 Task: Find connections with filter location Romsey with filter topic #Brandwith filter profile language English with filter current company Apna with filter school Shri Ram College of Commerce with filter industry Wellness and Fitness Services with filter service category Packaging Design with filter keywords title Economist
Action: Mouse moved to (505, 51)
Screenshot: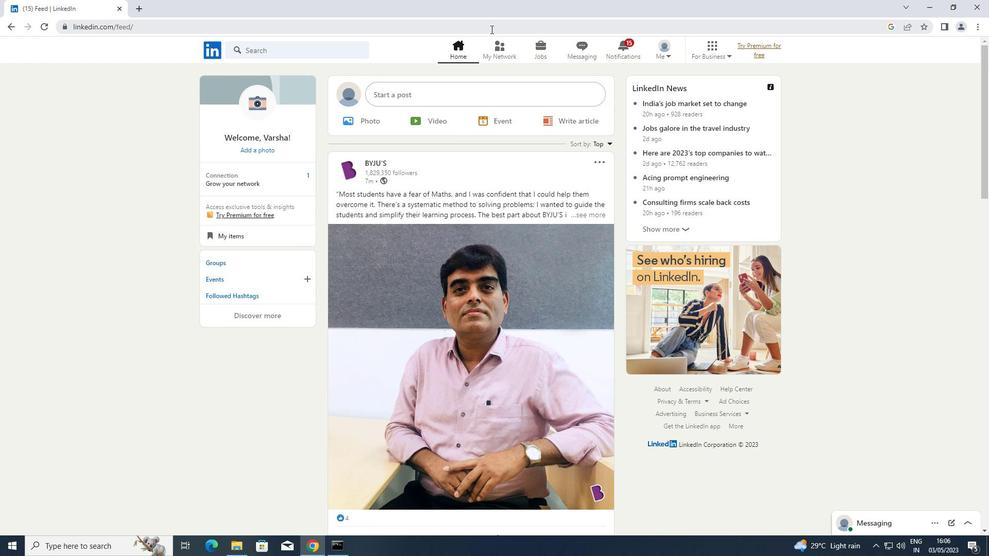 
Action: Mouse pressed left at (505, 51)
Screenshot: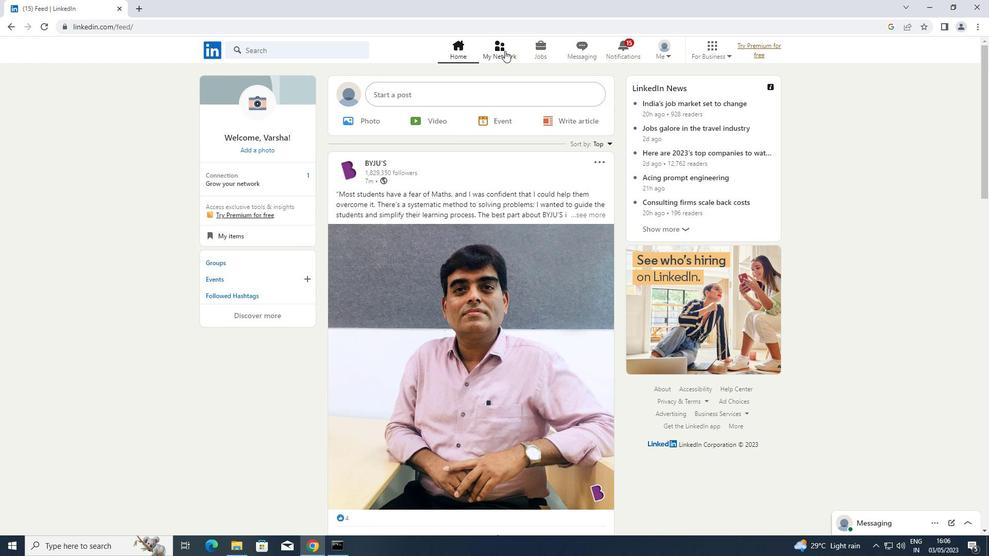 
Action: Mouse moved to (277, 107)
Screenshot: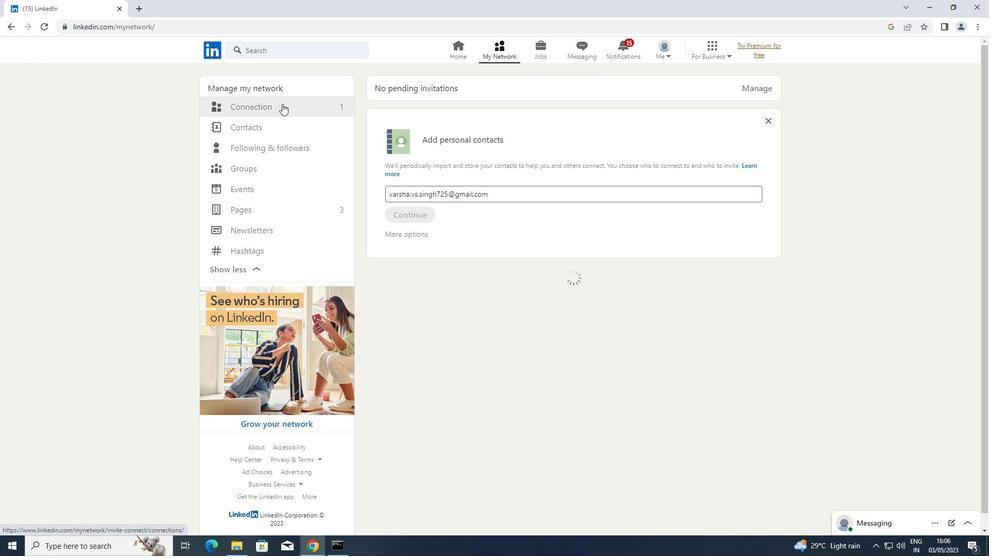
Action: Mouse pressed left at (277, 107)
Screenshot: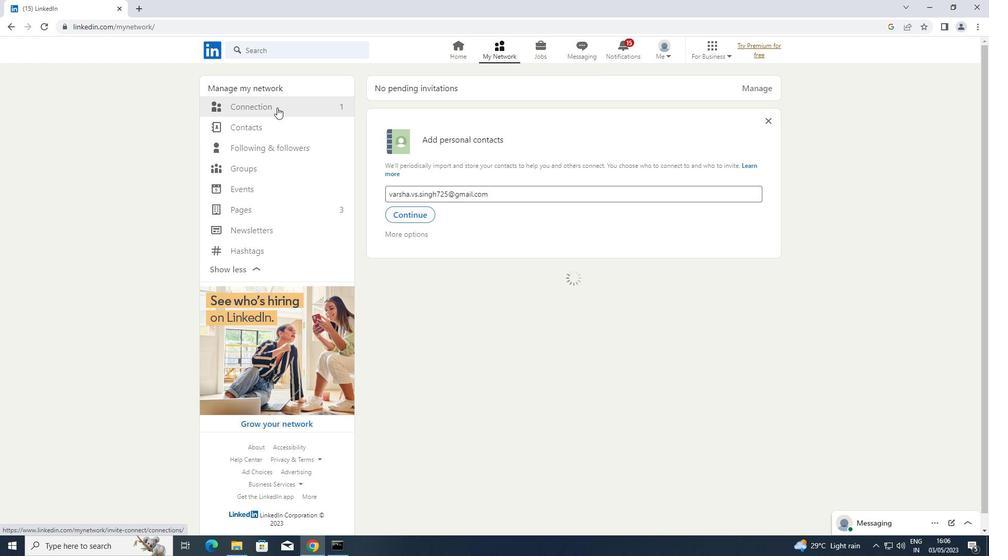 
Action: Mouse moved to (567, 103)
Screenshot: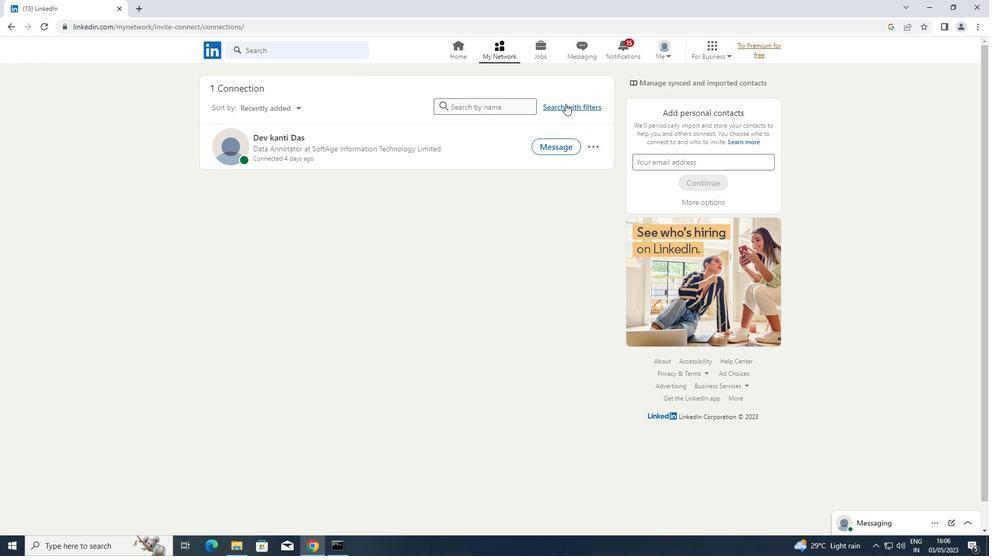 
Action: Mouse pressed left at (567, 103)
Screenshot: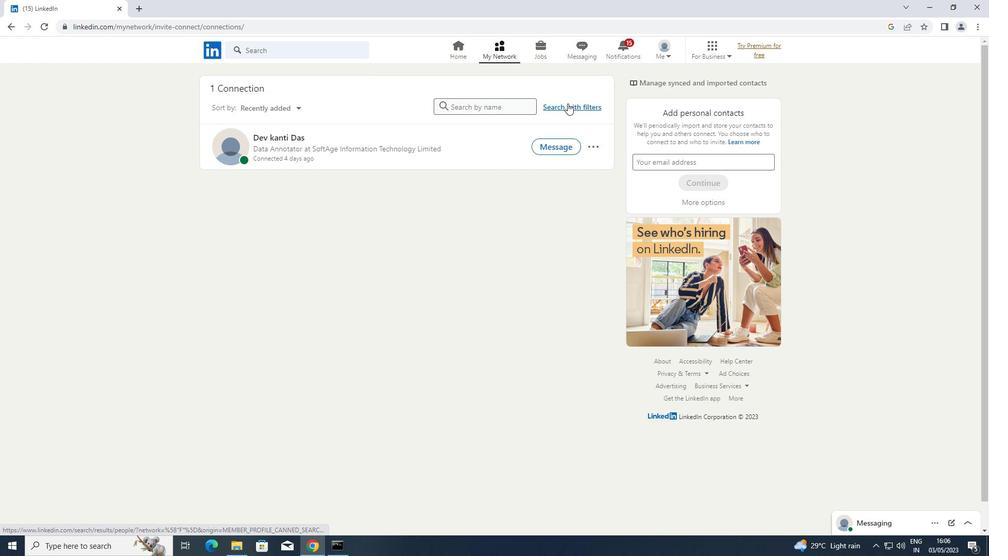 
Action: Mouse moved to (519, 77)
Screenshot: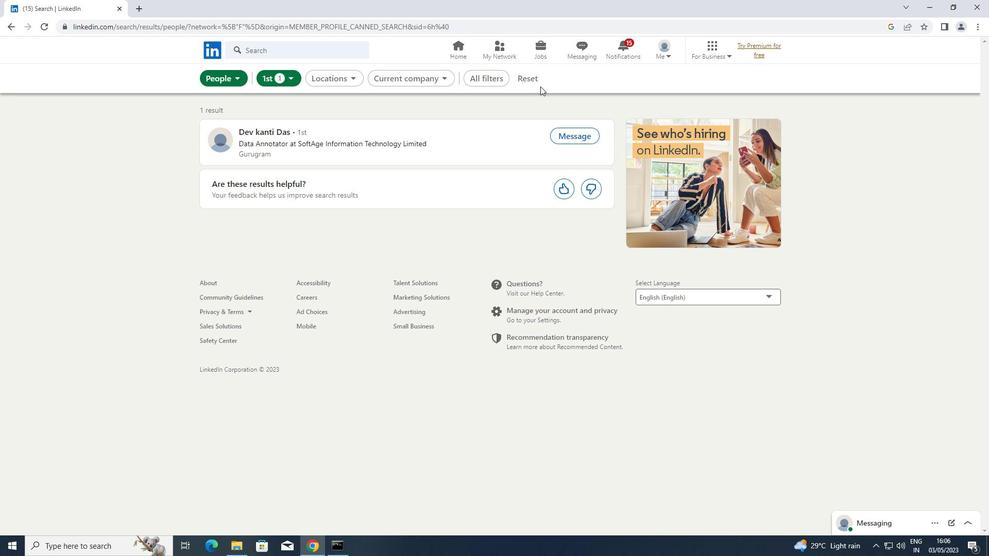 
Action: Mouse pressed left at (519, 77)
Screenshot: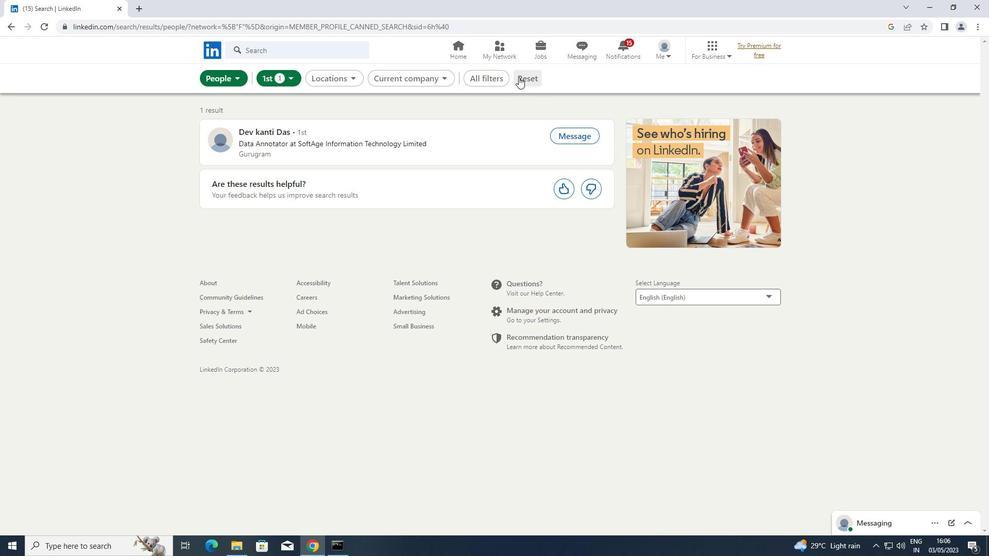
Action: Mouse moved to (508, 77)
Screenshot: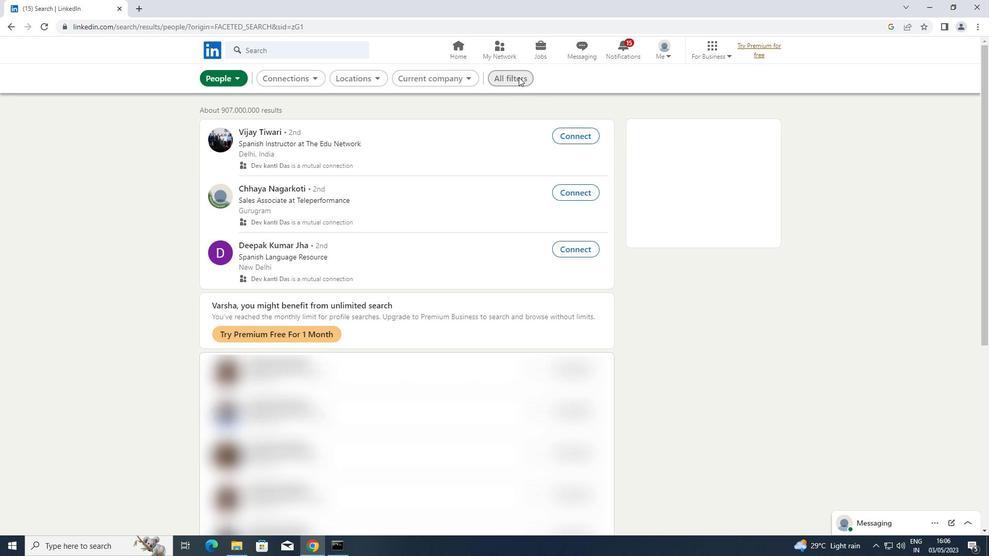 
Action: Mouse pressed left at (508, 77)
Screenshot: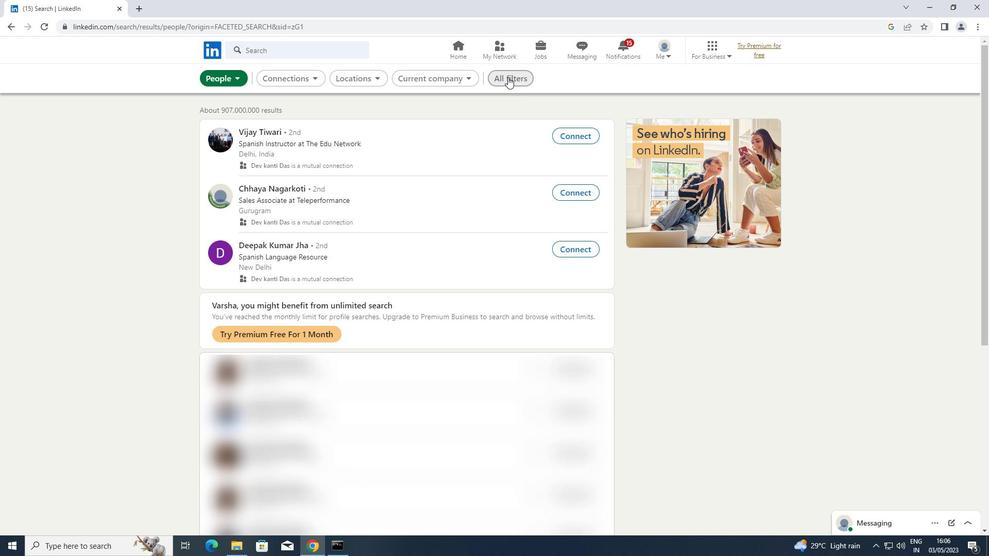 
Action: Mouse moved to (788, 206)
Screenshot: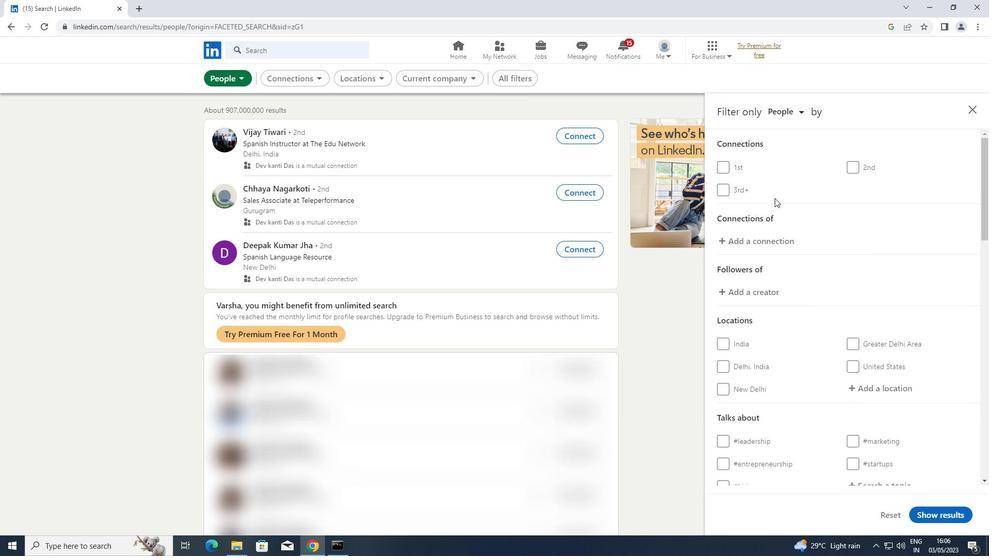 
Action: Mouse scrolled (788, 205) with delta (0, 0)
Screenshot: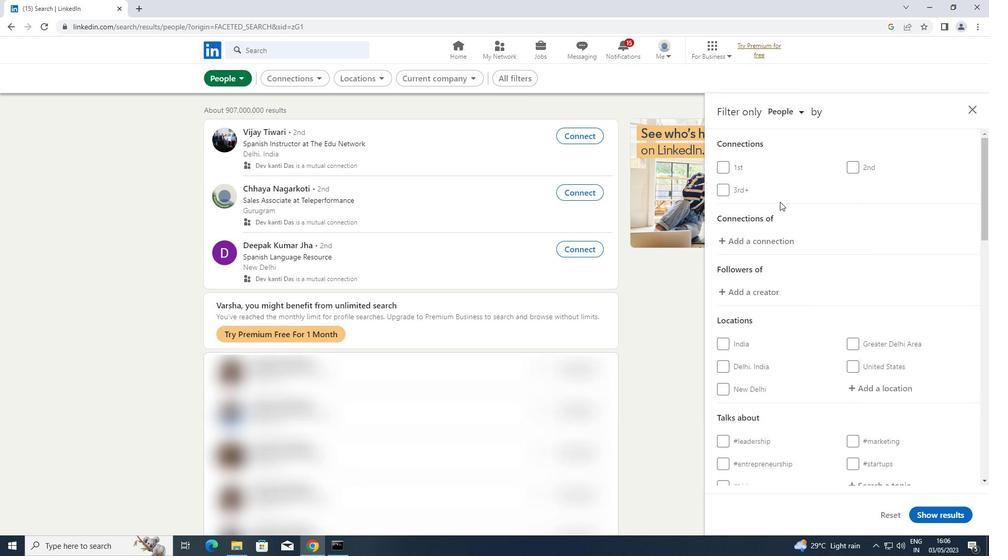 
Action: Mouse moved to (858, 329)
Screenshot: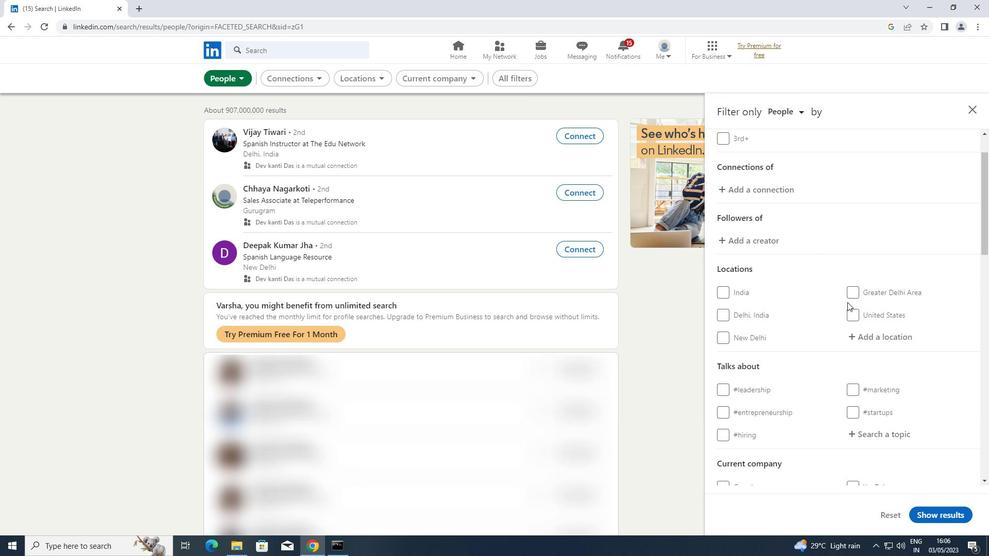 
Action: Mouse pressed left at (858, 329)
Screenshot: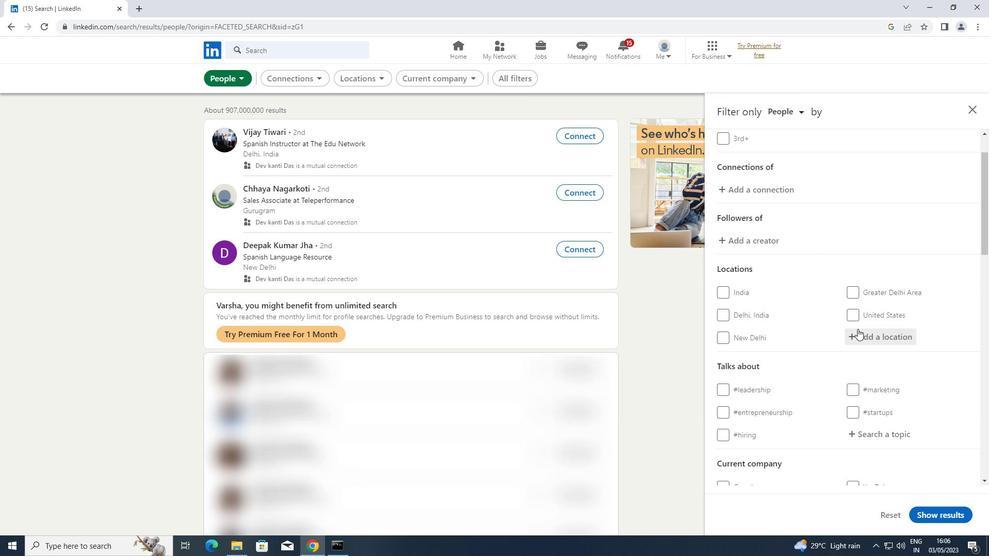 
Action: Key pressed <Key.shift>ROMSEY<Key.enter>
Screenshot: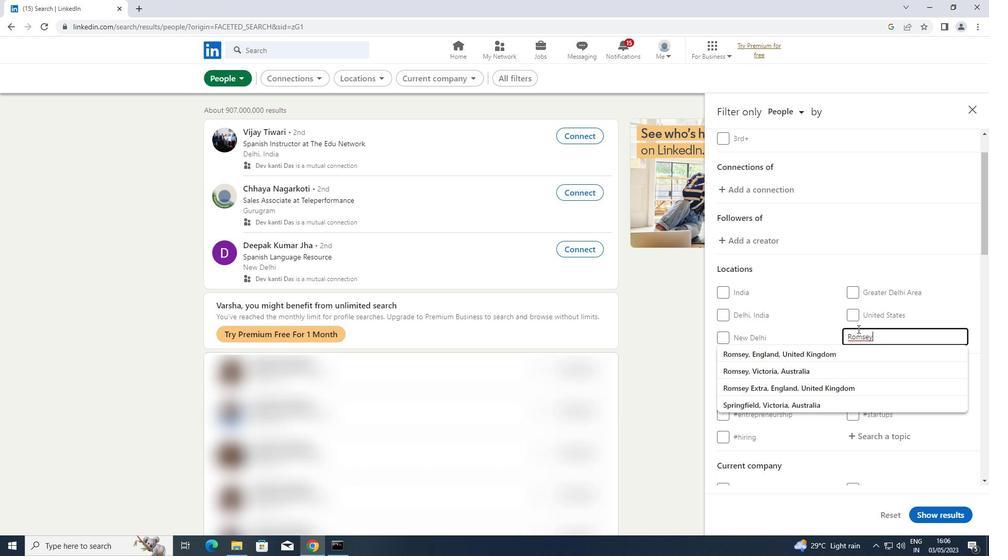 
Action: Mouse moved to (877, 429)
Screenshot: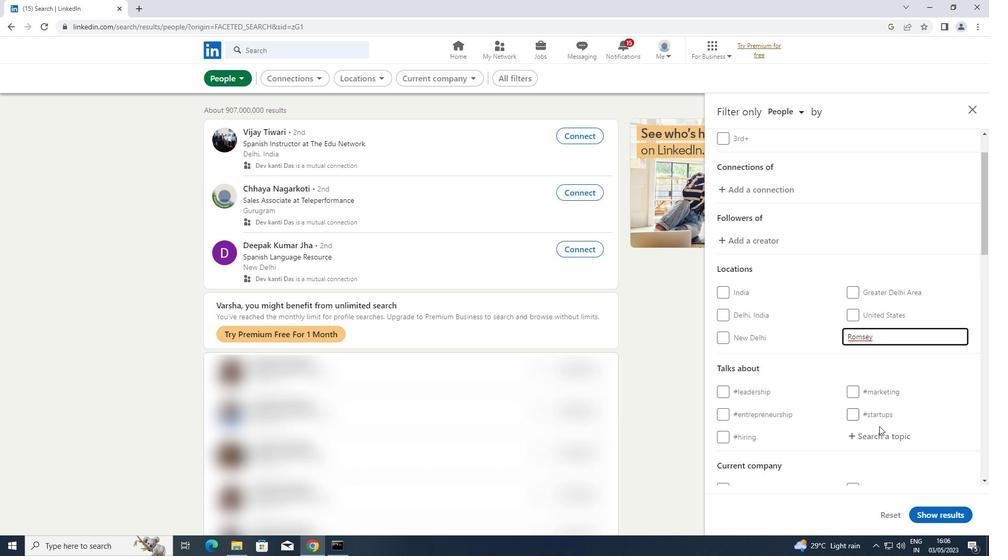 
Action: Mouse pressed left at (877, 429)
Screenshot: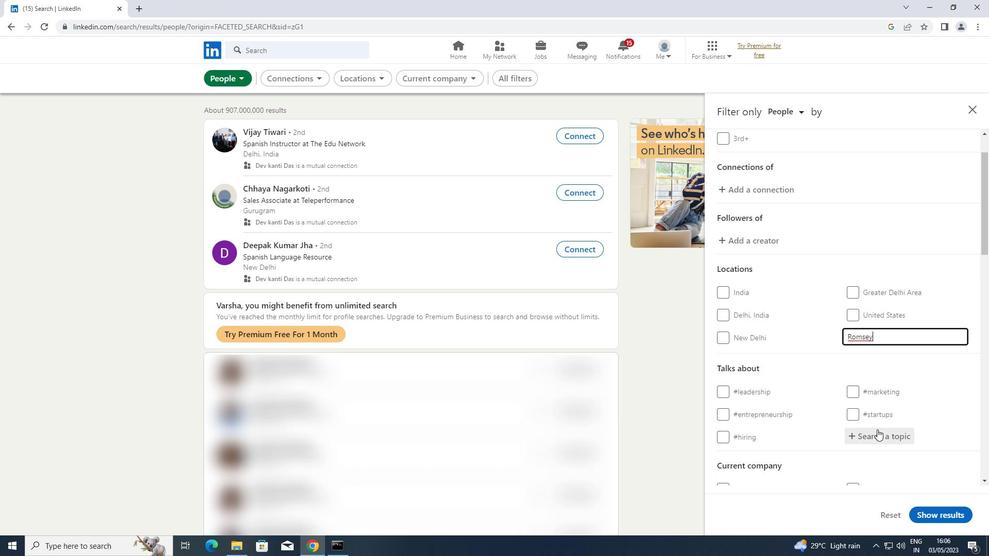 
Action: Key pressed <Key.shift>BRAND
Screenshot: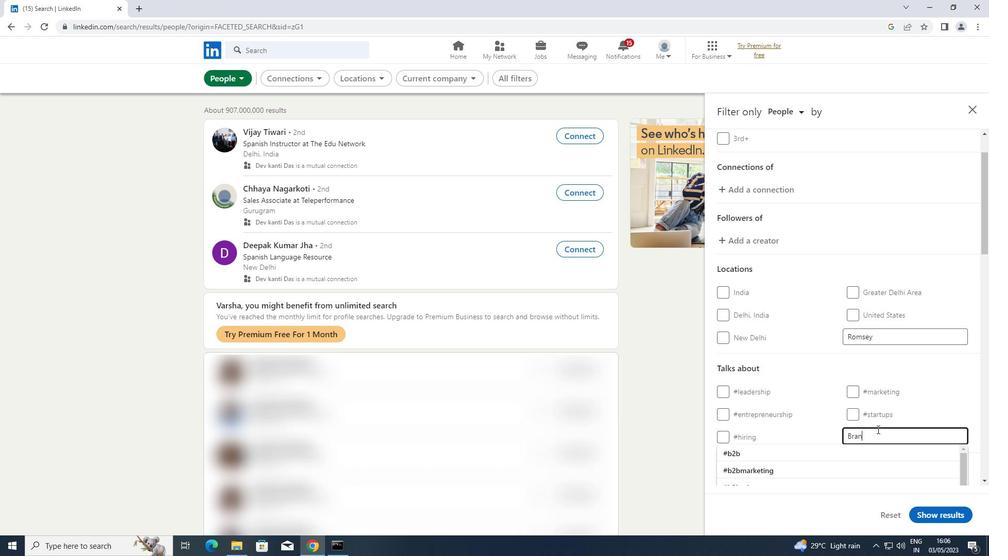 
Action: Mouse moved to (762, 469)
Screenshot: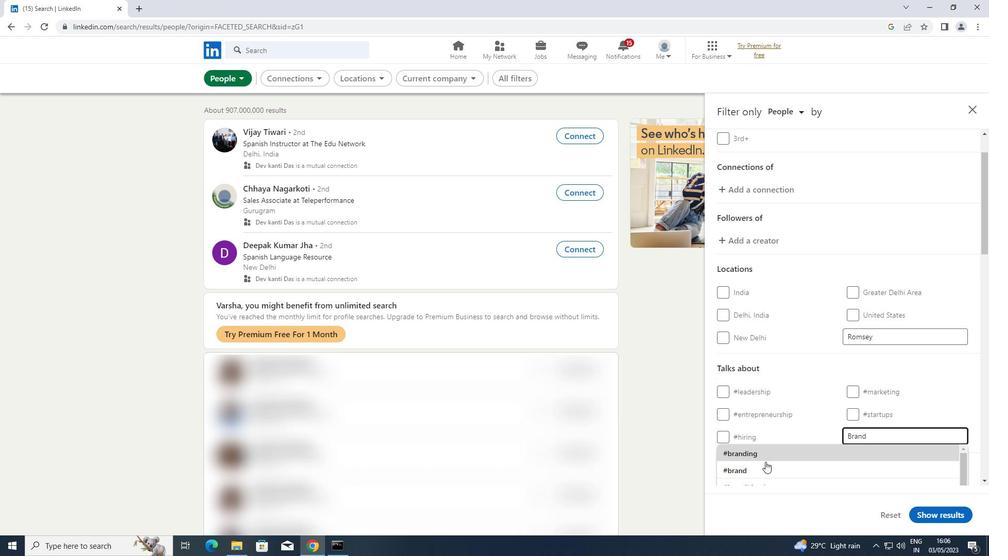 
Action: Mouse pressed left at (762, 469)
Screenshot: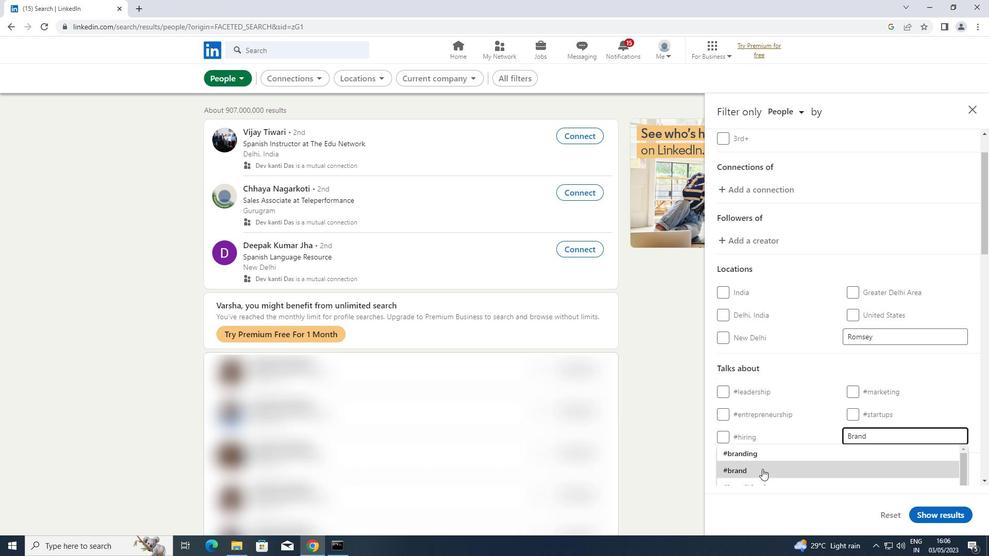 
Action: Mouse moved to (786, 424)
Screenshot: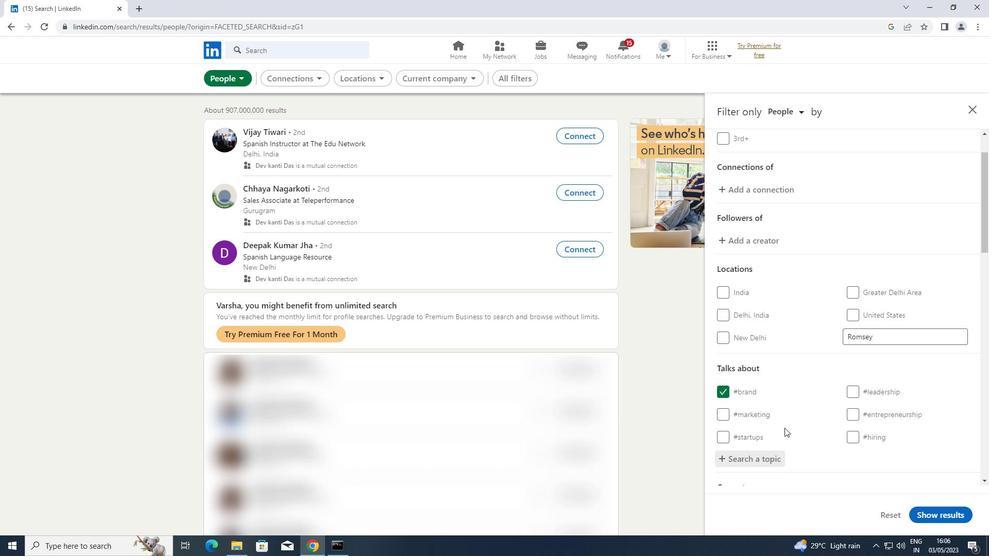
Action: Mouse scrolled (786, 423) with delta (0, 0)
Screenshot: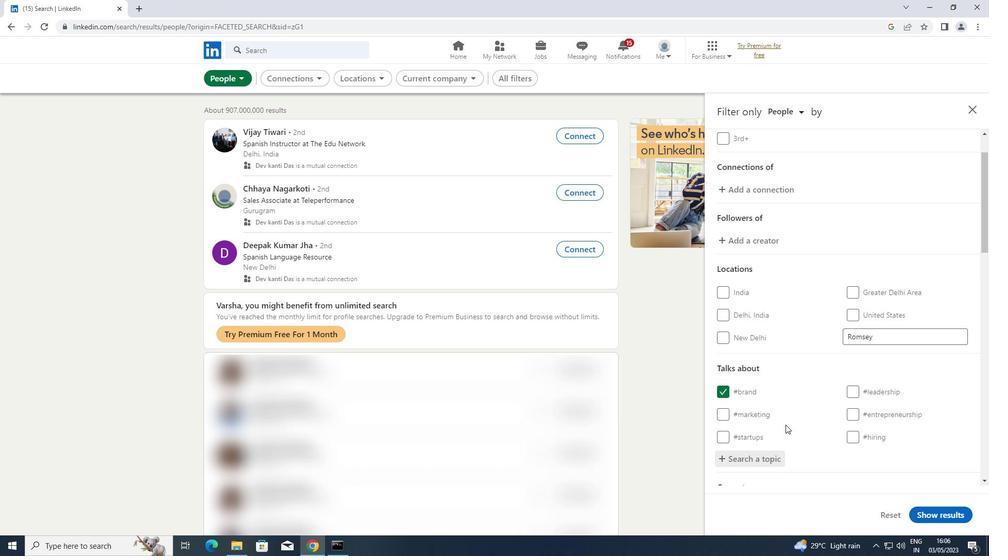 
Action: Mouse scrolled (786, 423) with delta (0, 0)
Screenshot: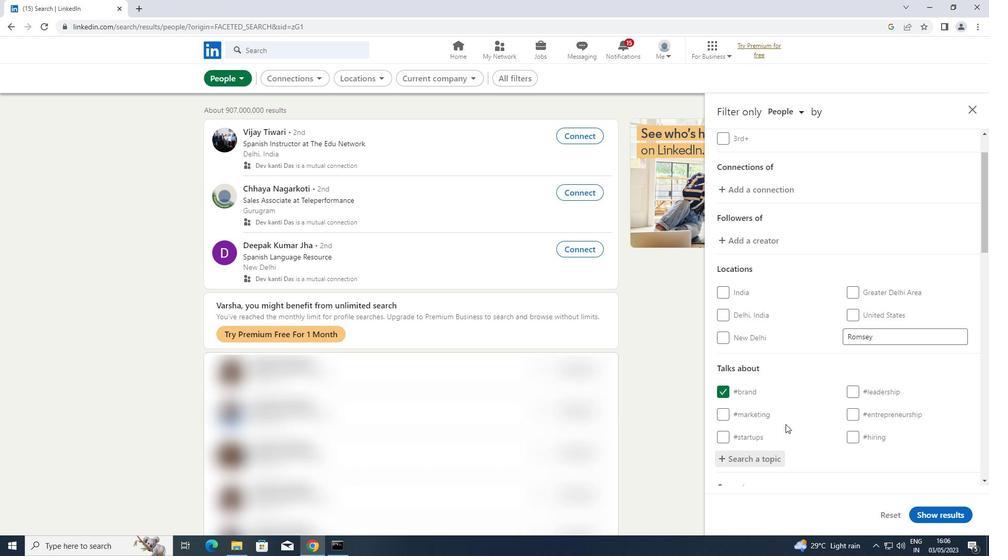 
Action: Mouse scrolled (786, 423) with delta (0, 0)
Screenshot: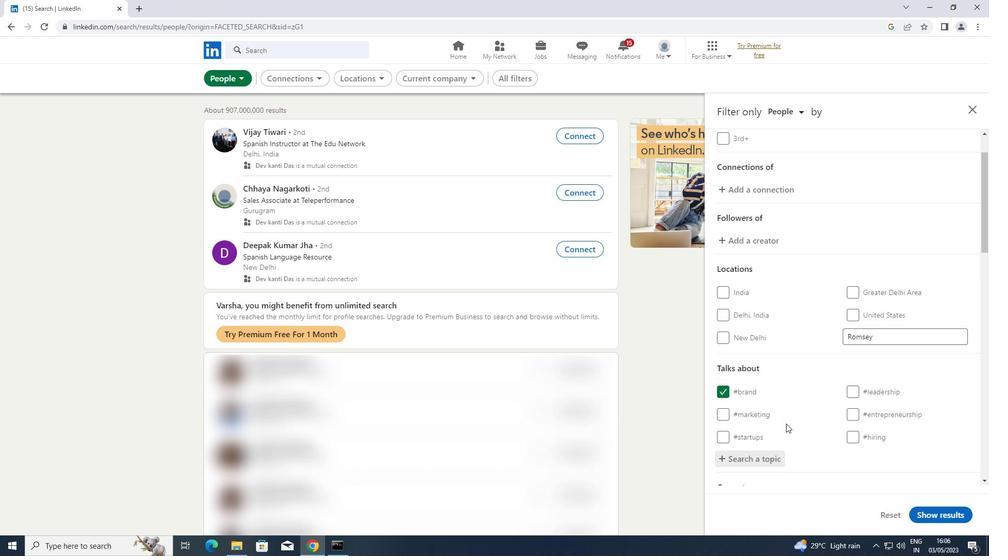 
Action: Mouse scrolled (786, 423) with delta (0, 0)
Screenshot: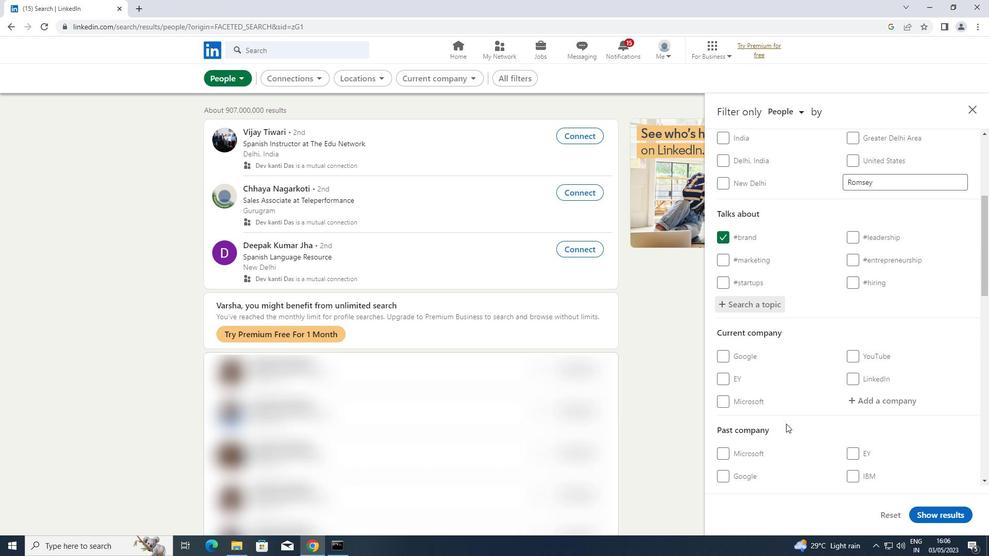 
Action: Mouse scrolled (786, 423) with delta (0, 0)
Screenshot: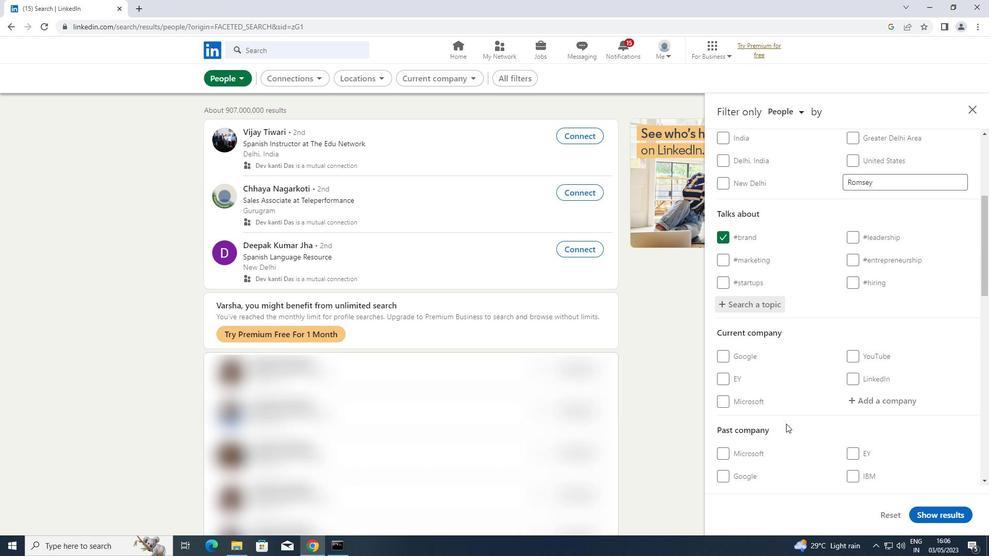 
Action: Mouse scrolled (786, 423) with delta (0, 0)
Screenshot: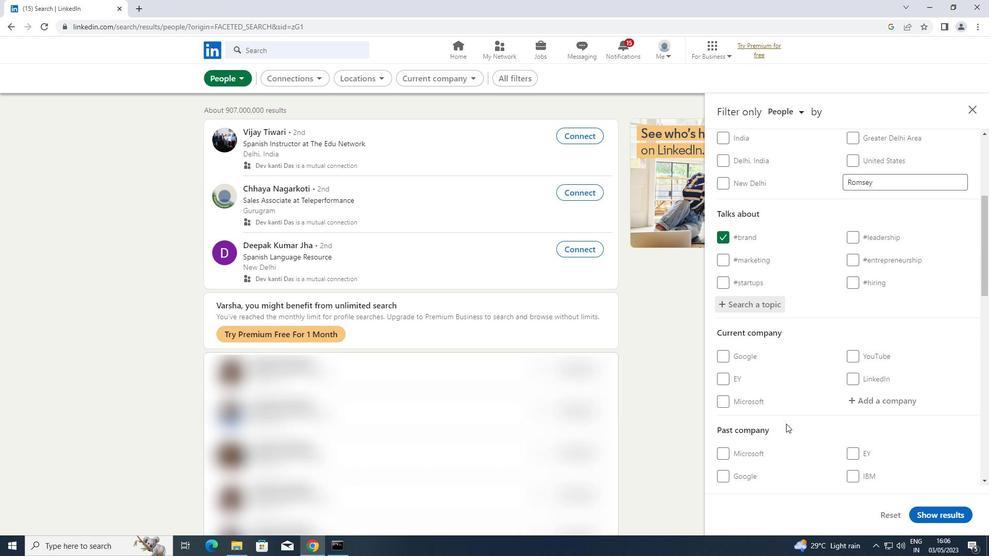 
Action: Mouse scrolled (786, 423) with delta (0, 0)
Screenshot: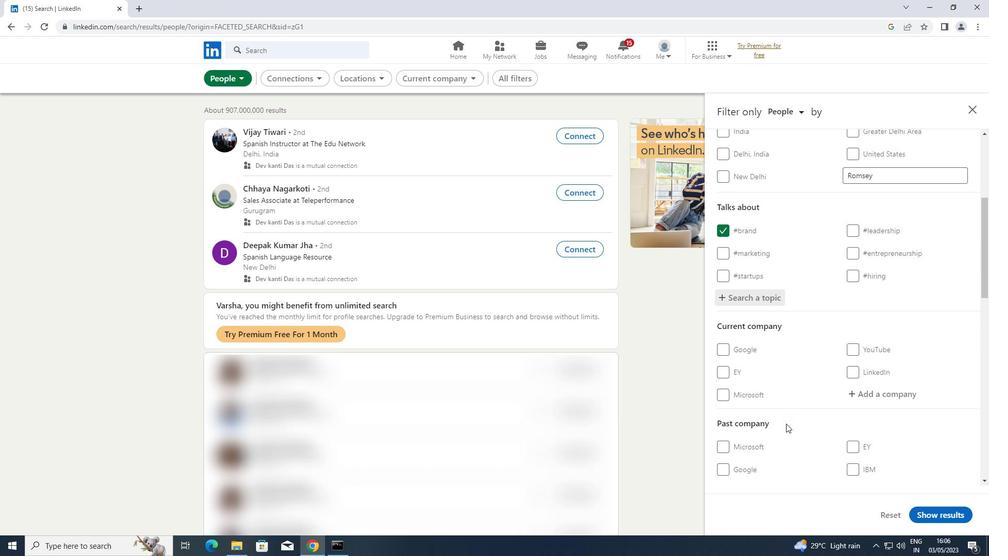 
Action: Mouse scrolled (786, 423) with delta (0, 0)
Screenshot: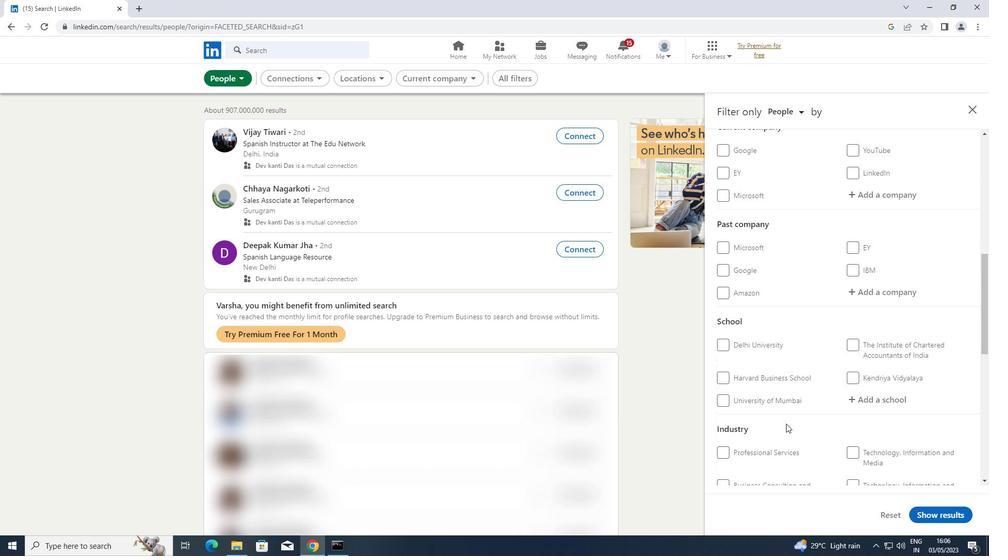 
Action: Mouse scrolled (786, 423) with delta (0, 0)
Screenshot: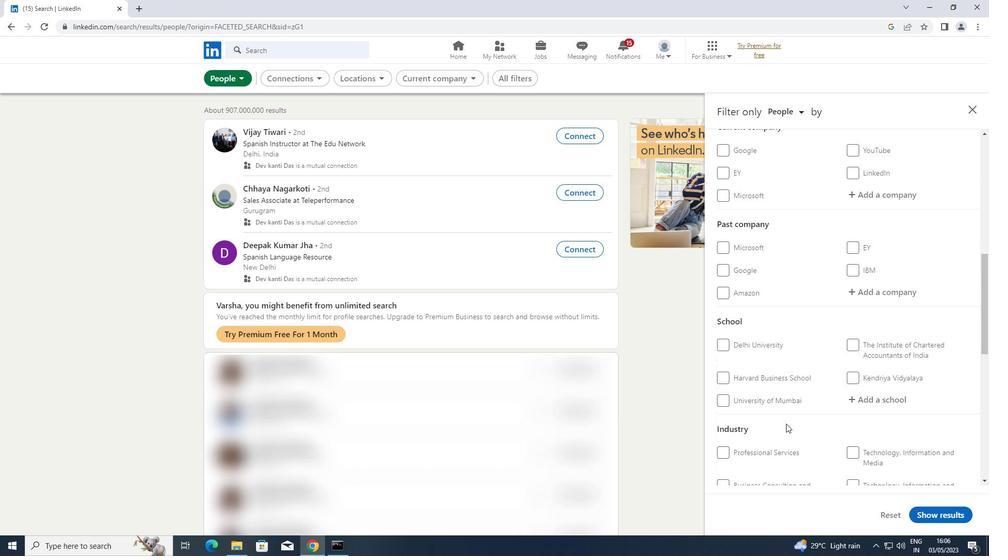 
Action: Mouse scrolled (786, 423) with delta (0, 0)
Screenshot: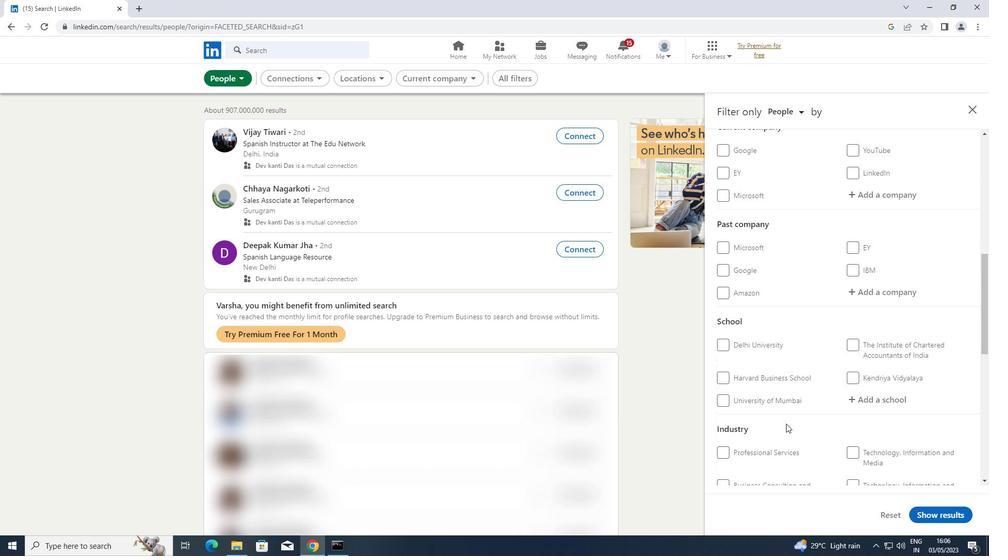 
Action: Mouse moved to (723, 420)
Screenshot: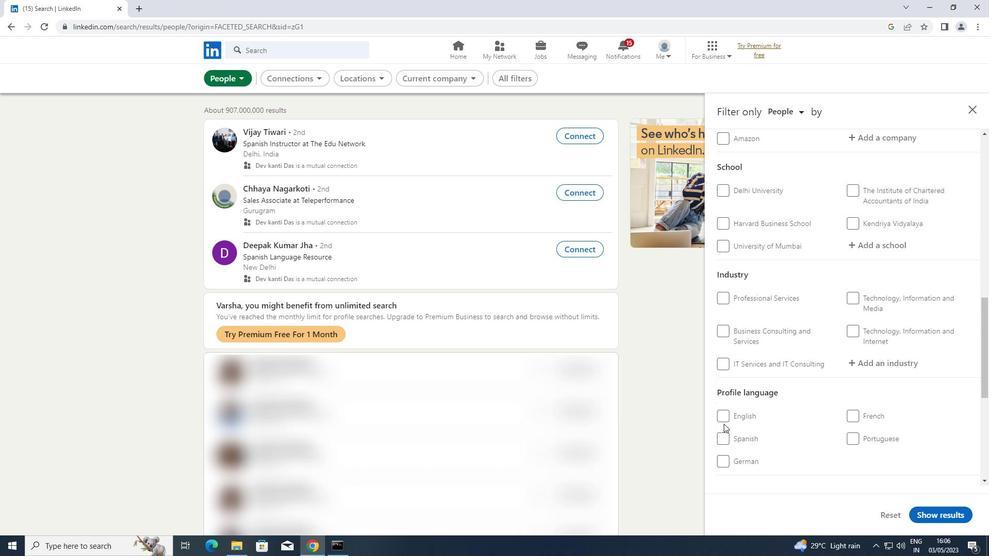 
Action: Mouse pressed left at (723, 420)
Screenshot: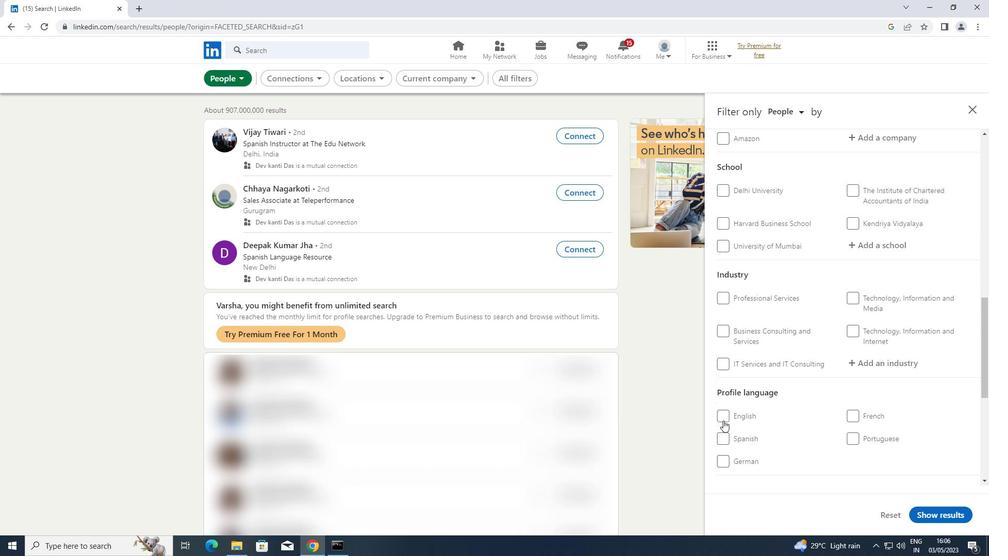 
Action: Mouse moved to (748, 387)
Screenshot: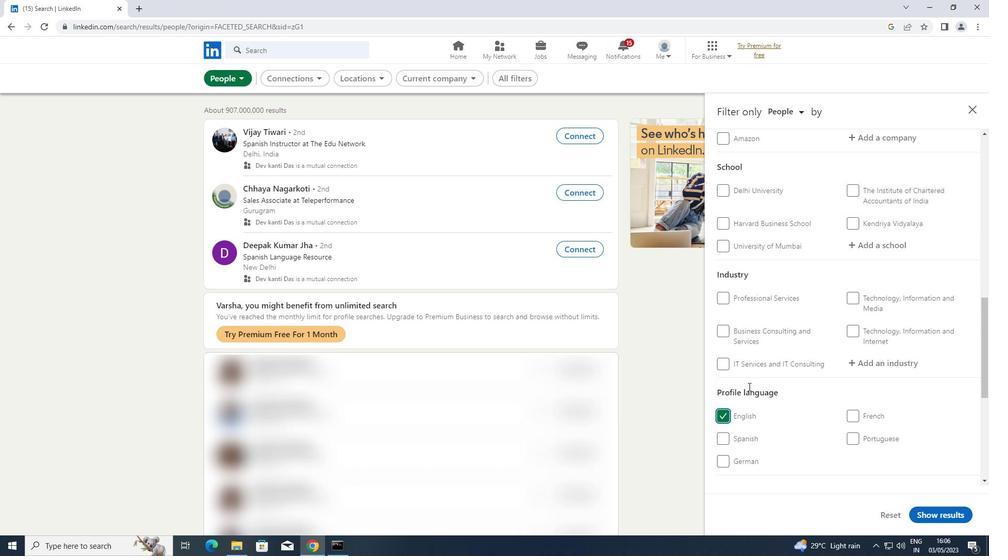 
Action: Mouse scrolled (748, 387) with delta (0, 0)
Screenshot: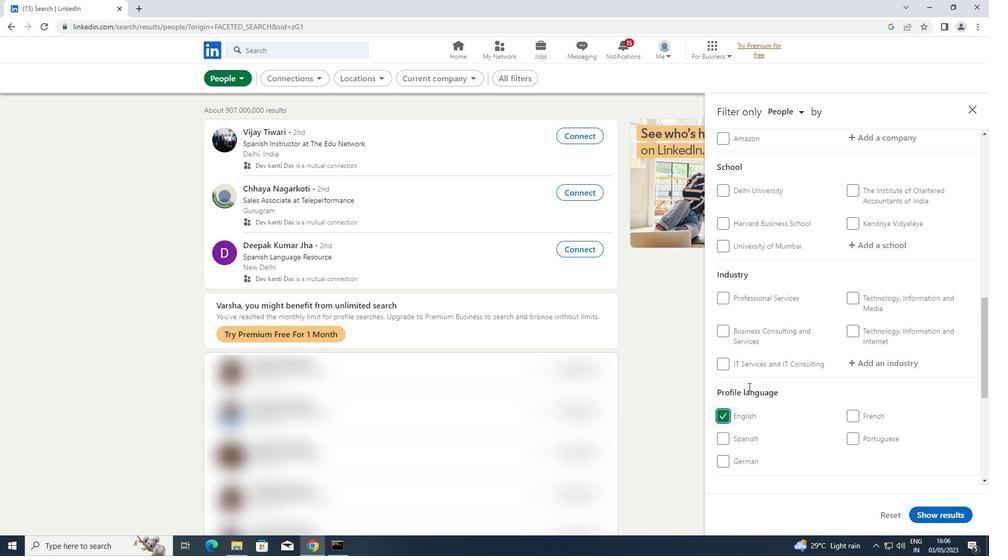 
Action: Mouse scrolled (748, 387) with delta (0, 0)
Screenshot: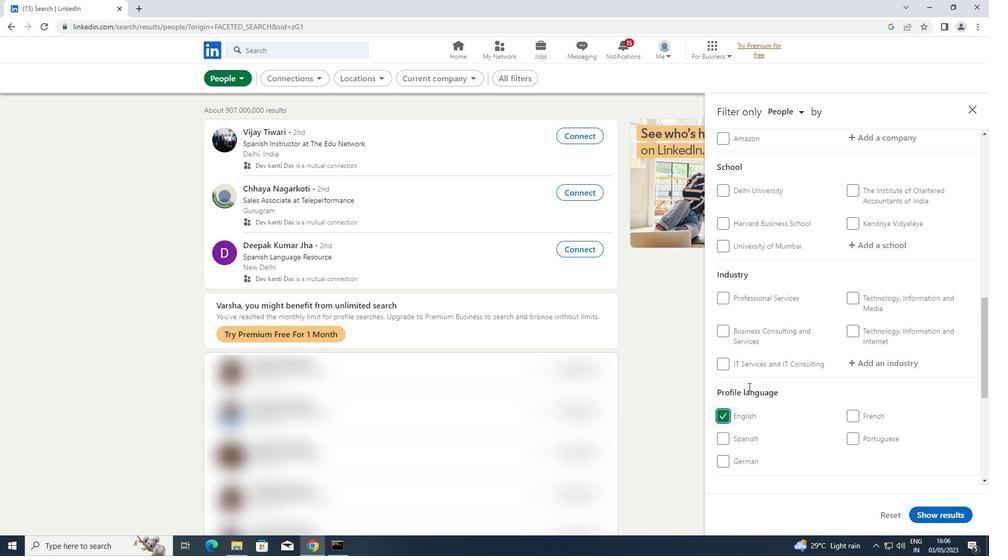
Action: Mouse scrolled (748, 387) with delta (0, 0)
Screenshot: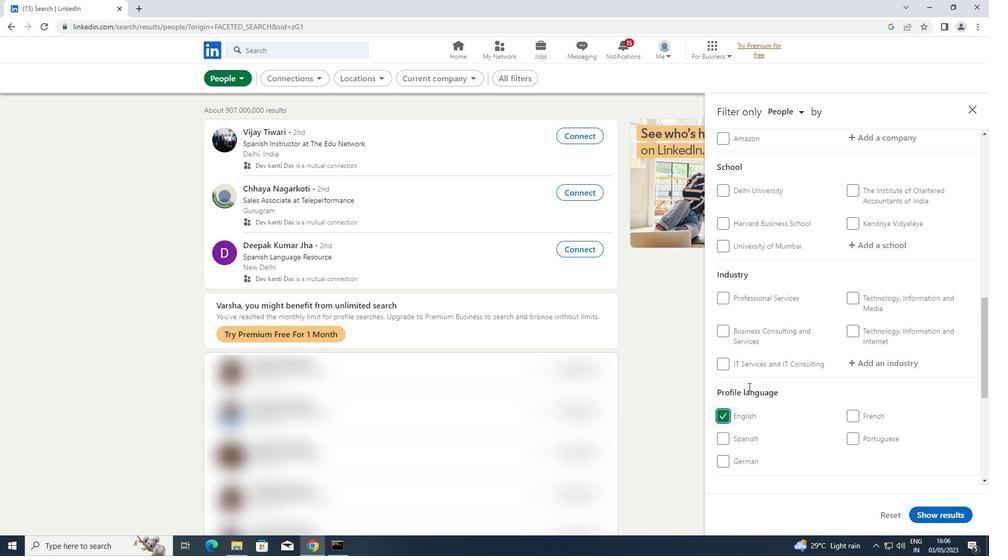 
Action: Mouse scrolled (748, 387) with delta (0, 0)
Screenshot: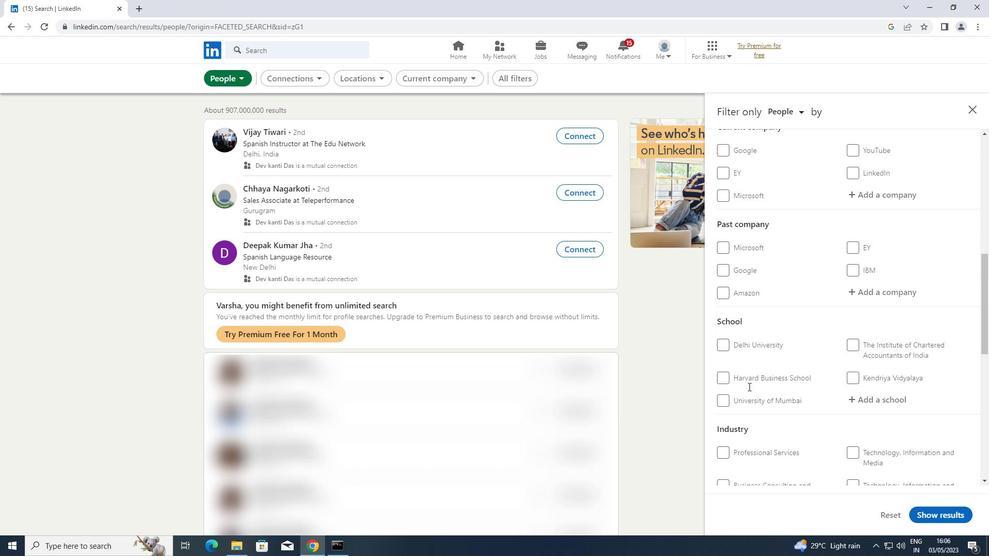 
Action: Mouse scrolled (748, 387) with delta (0, 0)
Screenshot: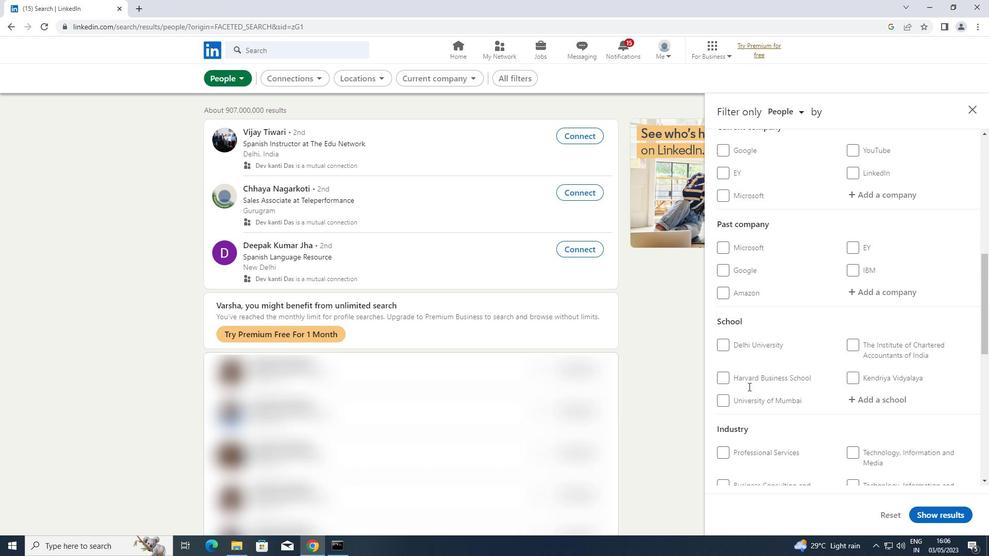 
Action: Mouse scrolled (748, 387) with delta (0, 0)
Screenshot: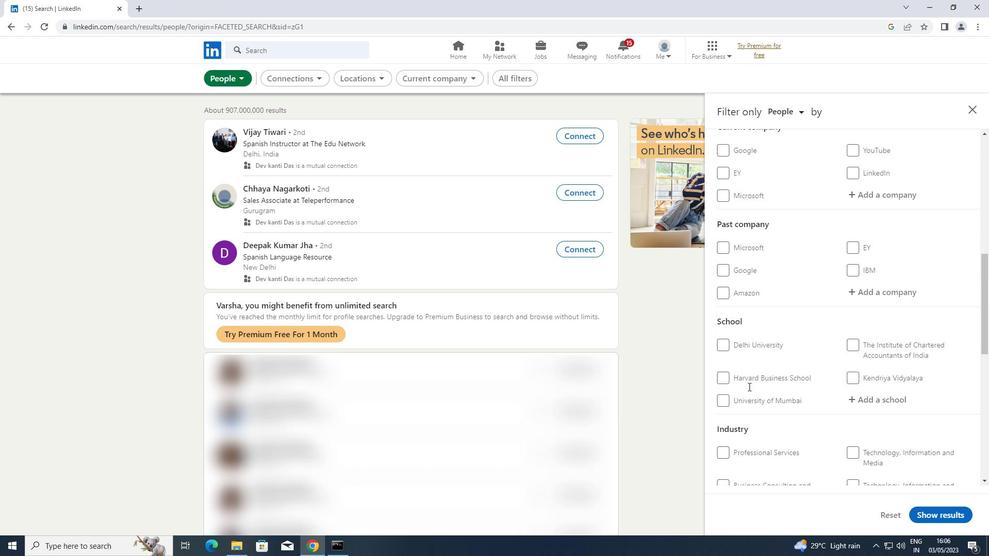 
Action: Mouse moved to (868, 351)
Screenshot: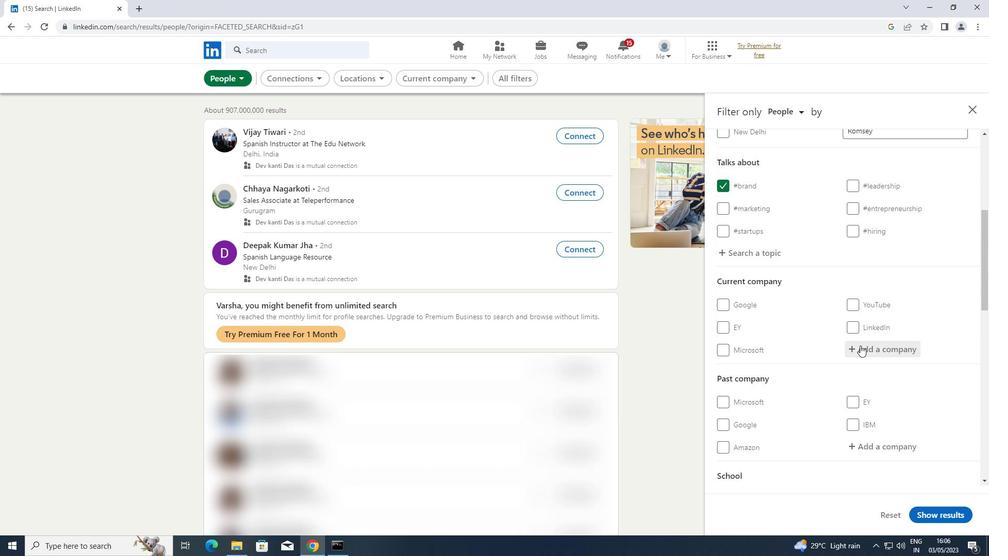 
Action: Mouse pressed left at (868, 351)
Screenshot: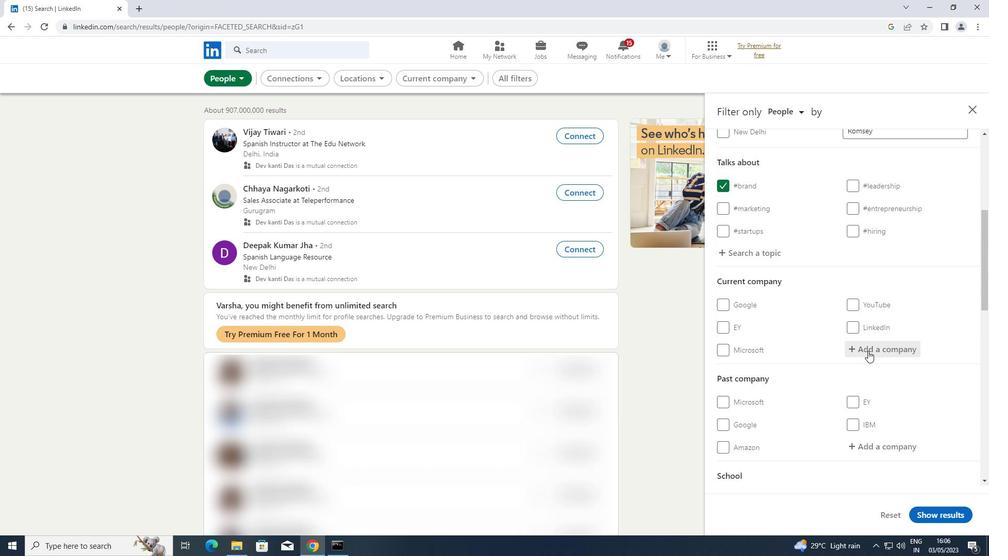 
Action: Key pressed <Key.shift>APNA
Screenshot: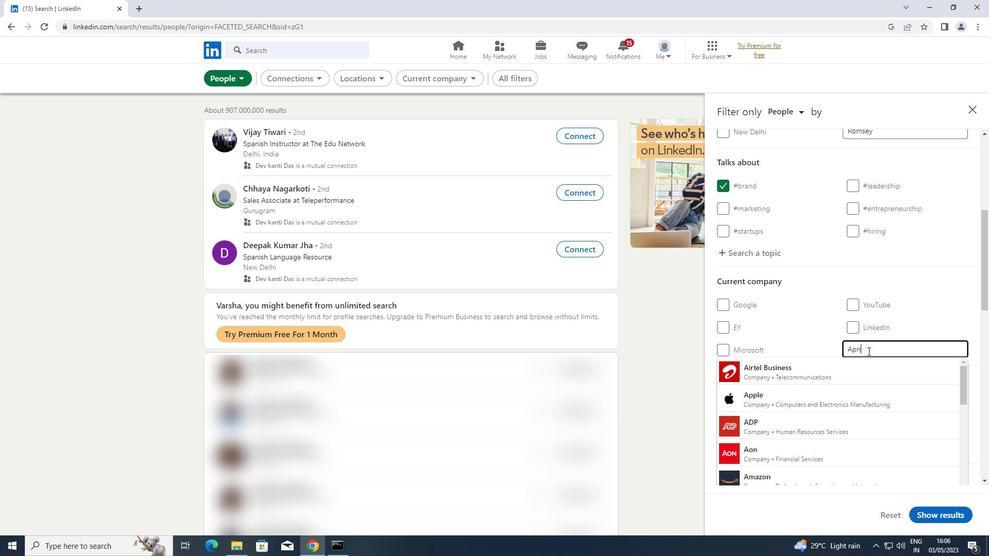 
Action: Mouse moved to (789, 369)
Screenshot: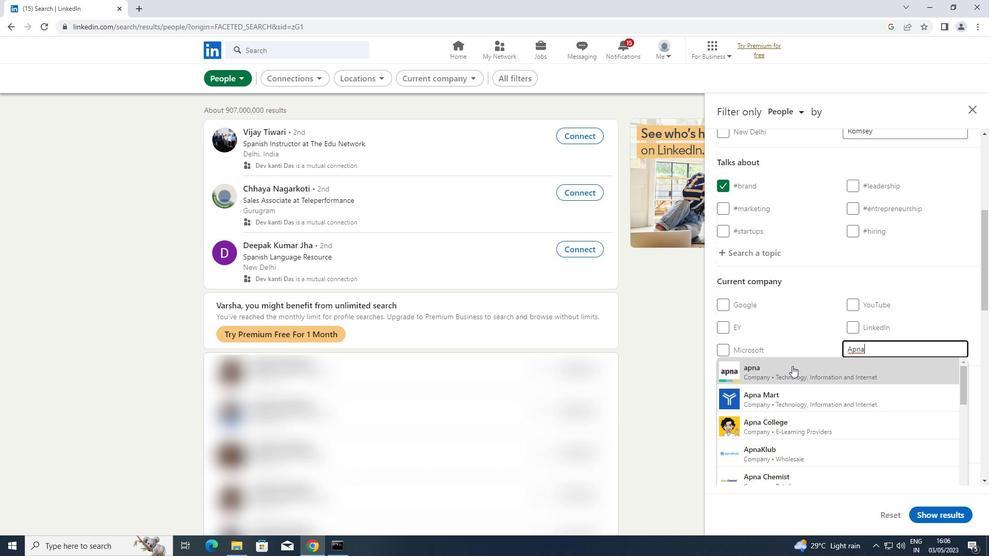 
Action: Mouse pressed left at (789, 369)
Screenshot: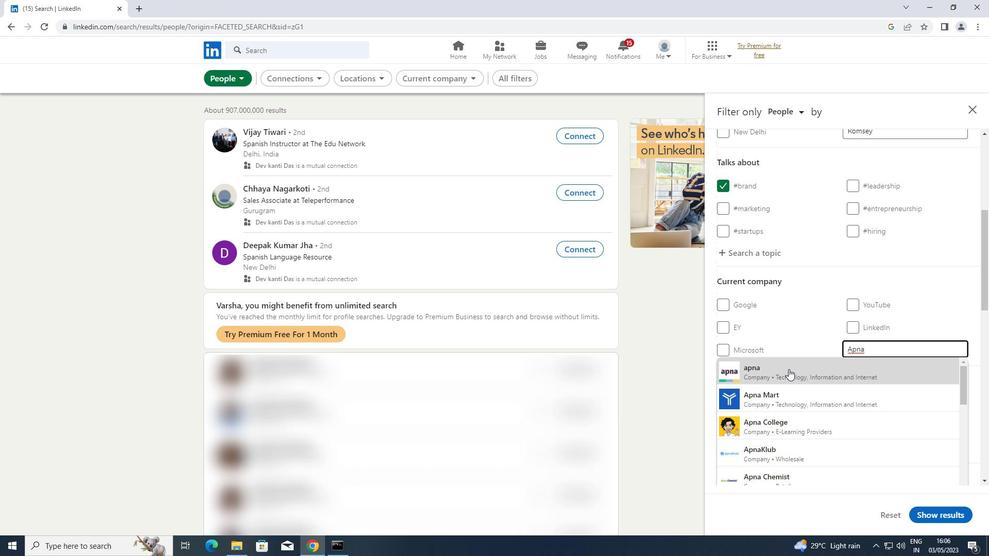 
Action: Mouse scrolled (789, 369) with delta (0, 0)
Screenshot: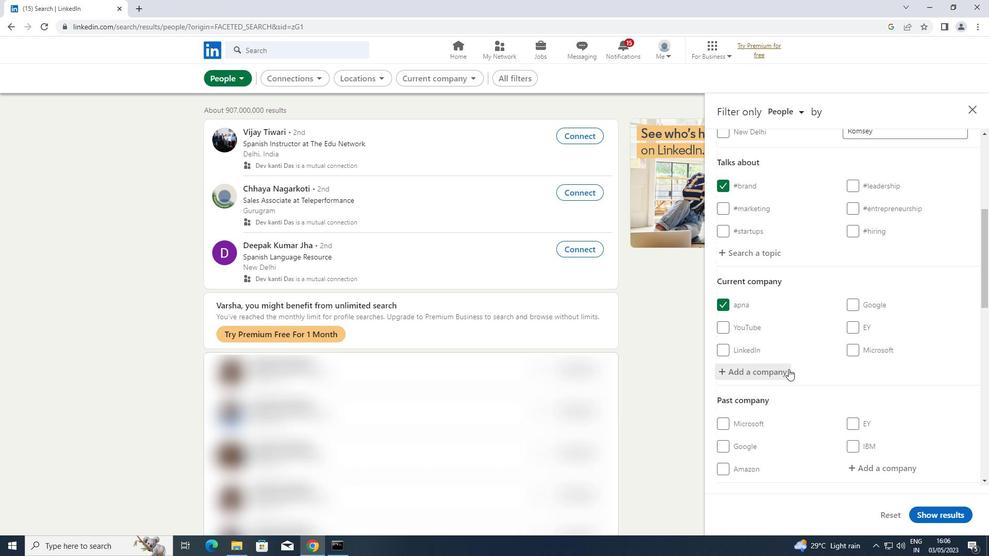 
Action: Mouse scrolled (789, 369) with delta (0, 0)
Screenshot: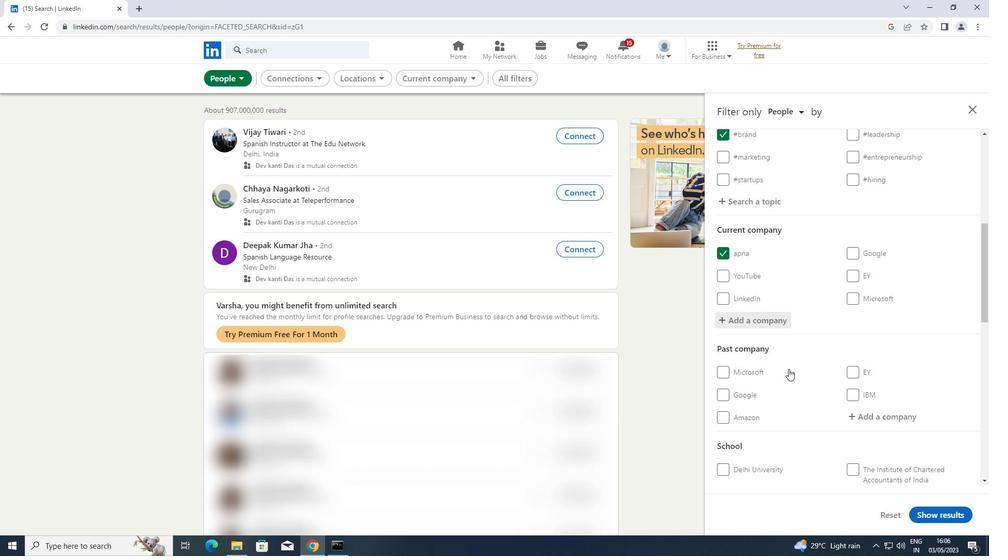
Action: Mouse scrolled (789, 369) with delta (0, 0)
Screenshot: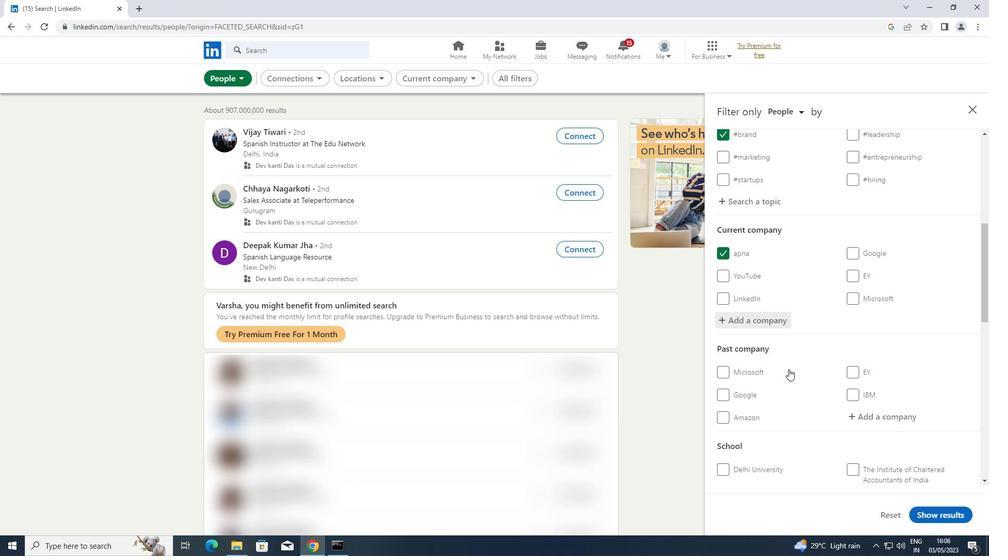 
Action: Mouse moved to (875, 419)
Screenshot: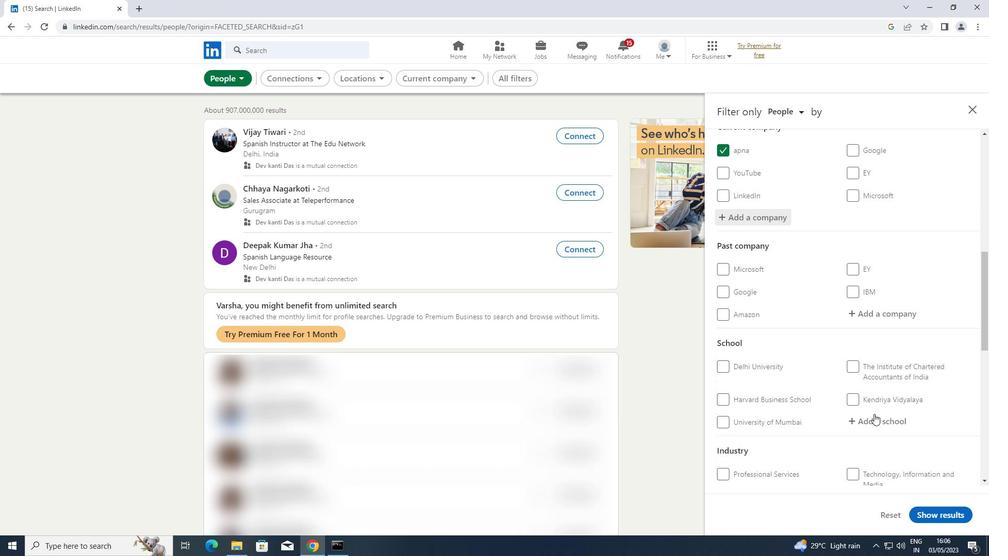 
Action: Mouse pressed left at (875, 419)
Screenshot: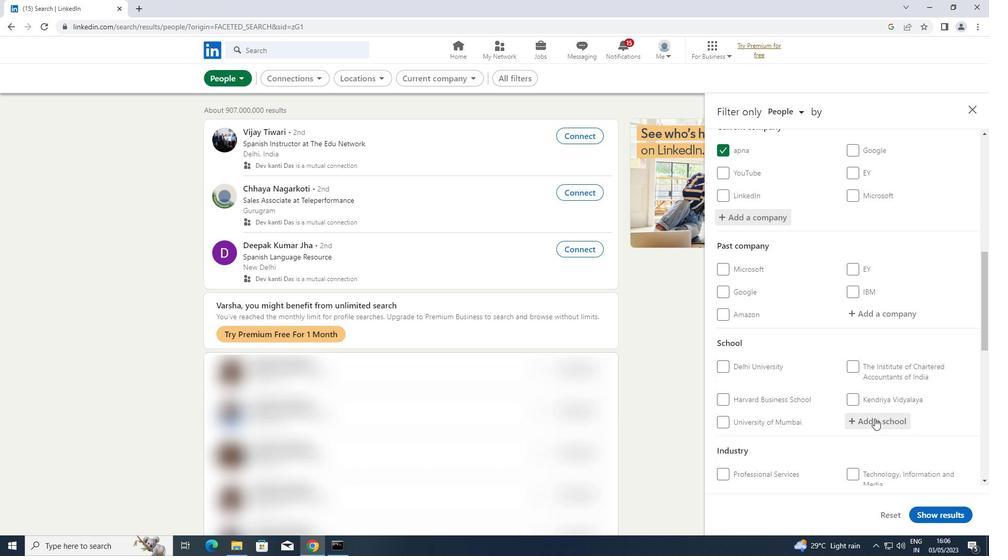 
Action: Key pressed <Key.shift>SHRI<Key.space>
Screenshot: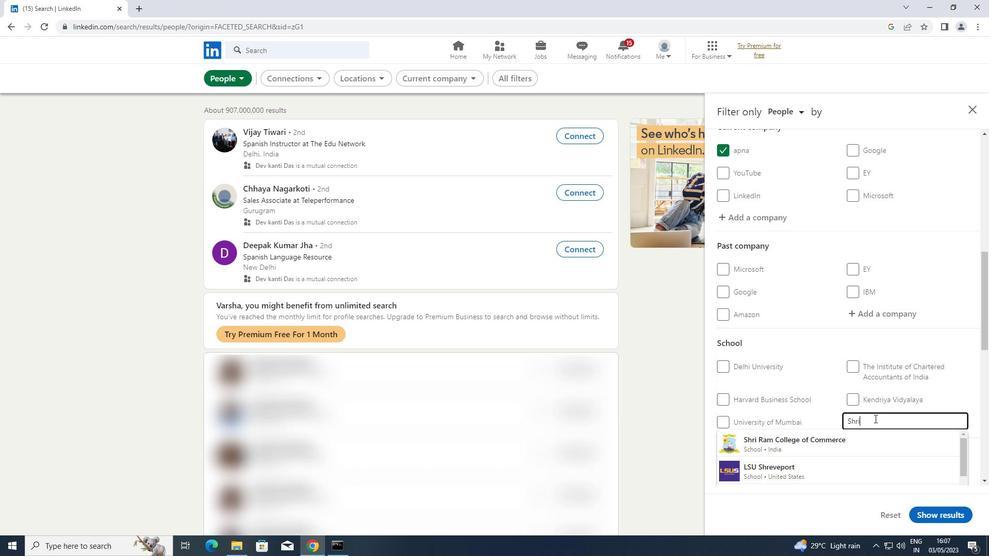 
Action: Mouse moved to (800, 438)
Screenshot: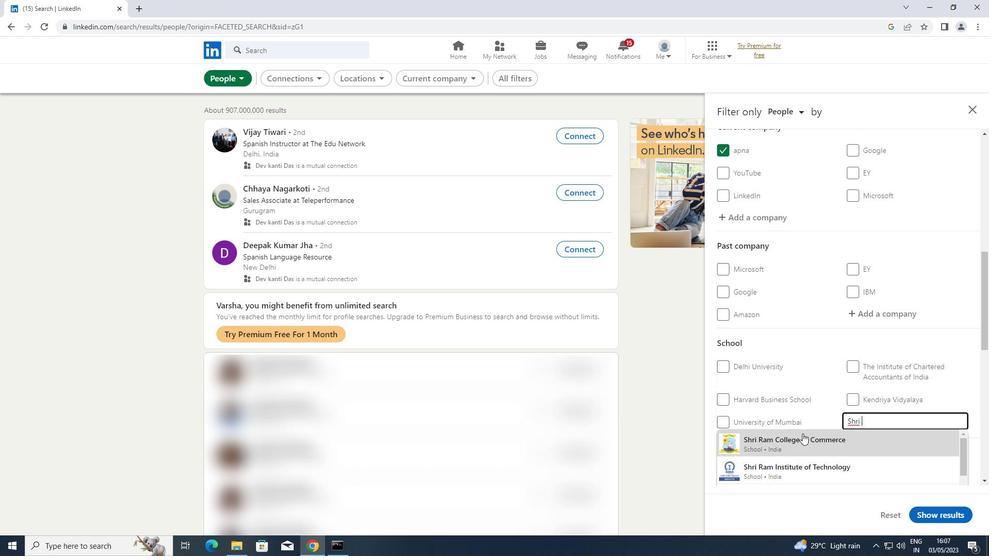 
Action: Mouse pressed left at (800, 438)
Screenshot: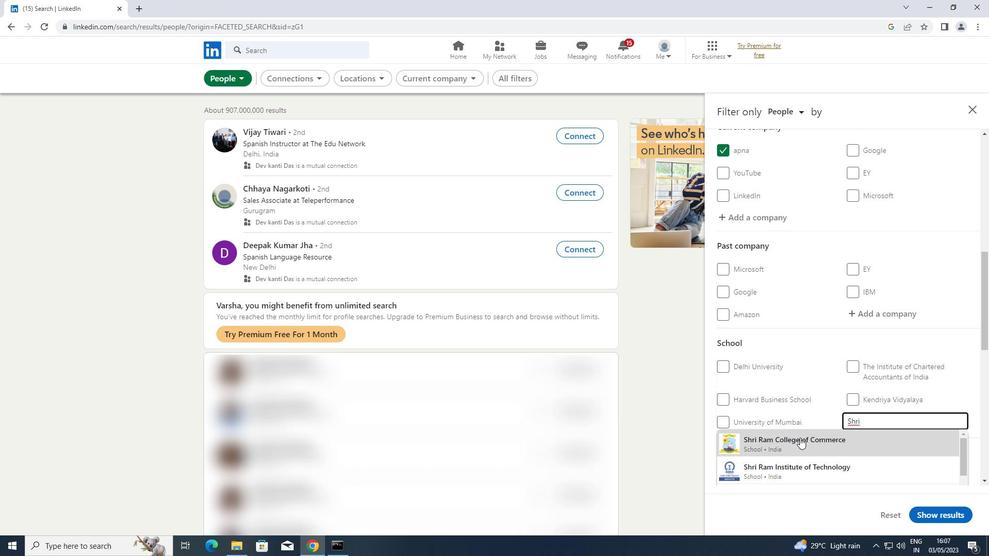 
Action: Mouse moved to (805, 430)
Screenshot: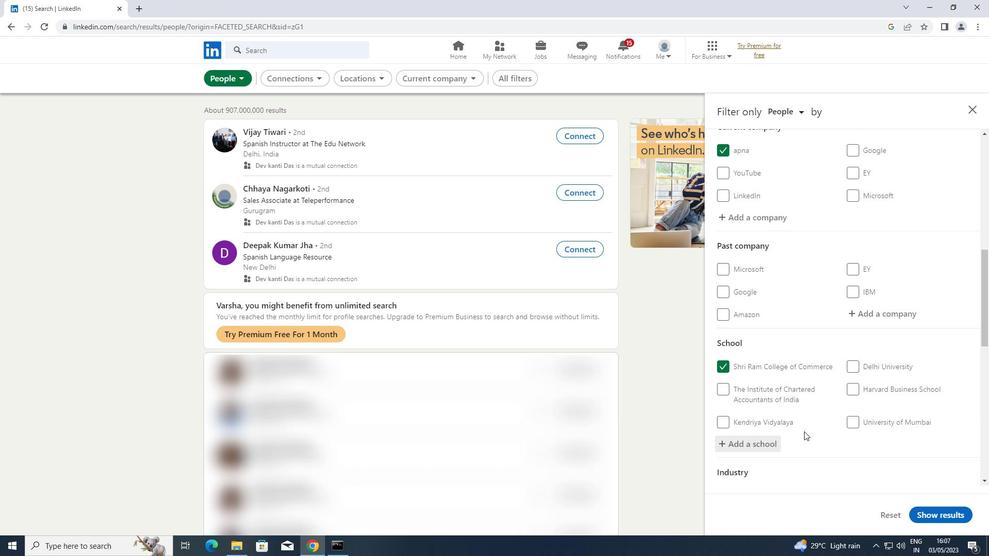 
Action: Mouse scrolled (805, 429) with delta (0, 0)
Screenshot: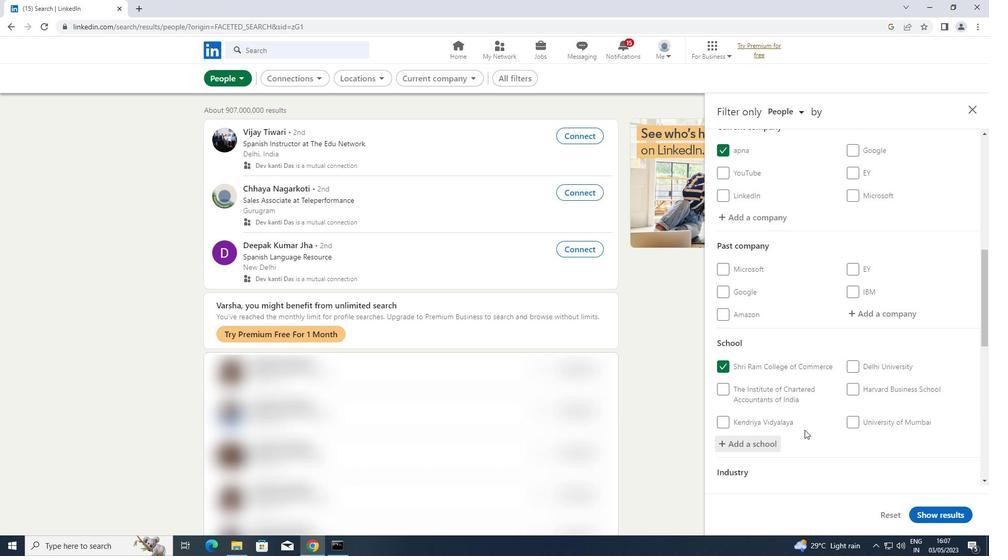 
Action: Mouse scrolled (805, 429) with delta (0, 0)
Screenshot: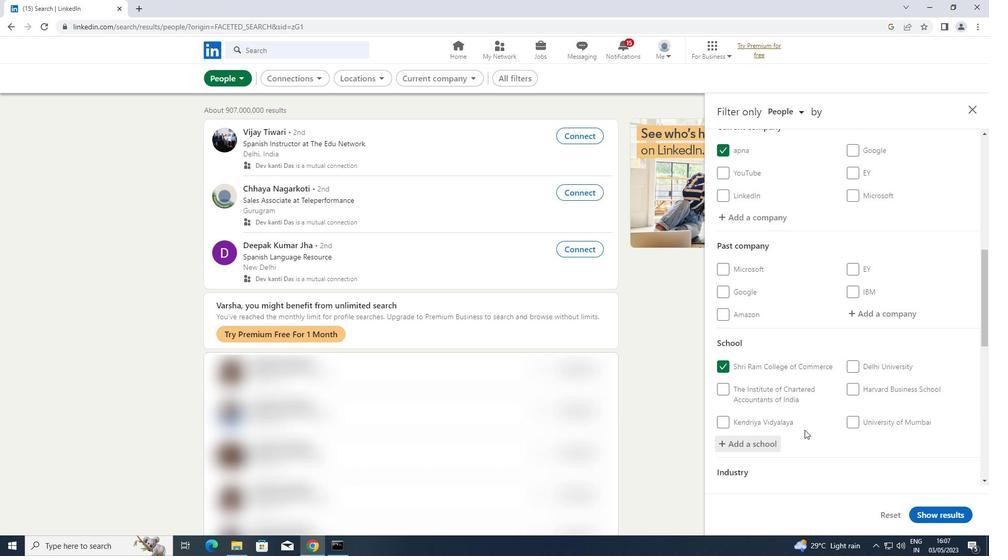 
Action: Mouse scrolled (805, 429) with delta (0, 0)
Screenshot: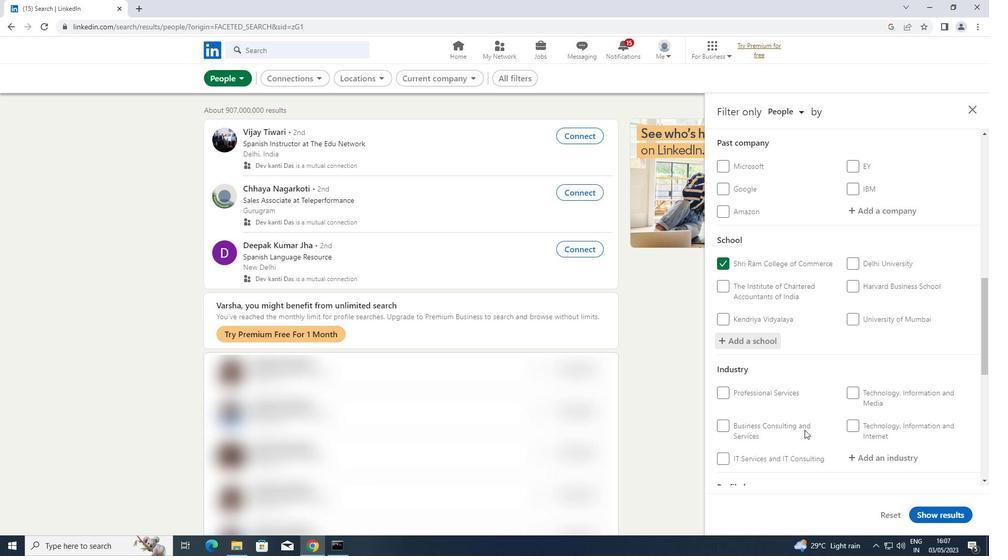
Action: Mouse moved to (875, 406)
Screenshot: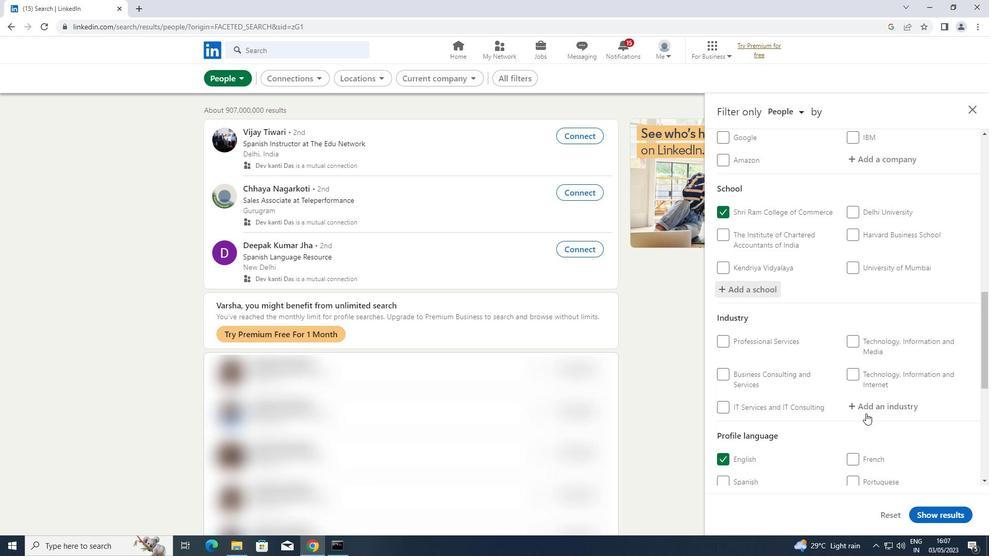 
Action: Mouse pressed left at (875, 406)
Screenshot: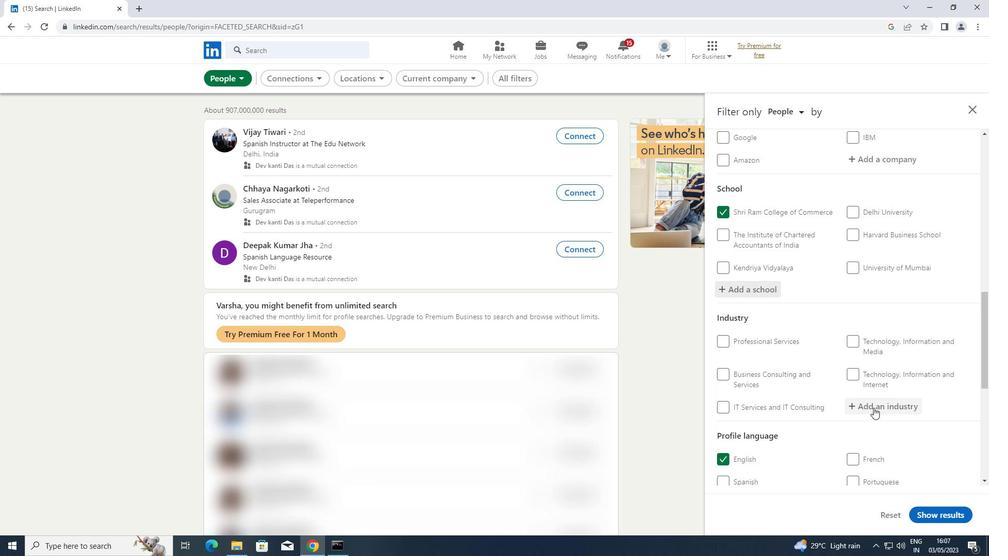 
Action: Key pressed <Key.shift>WELLNE
Screenshot: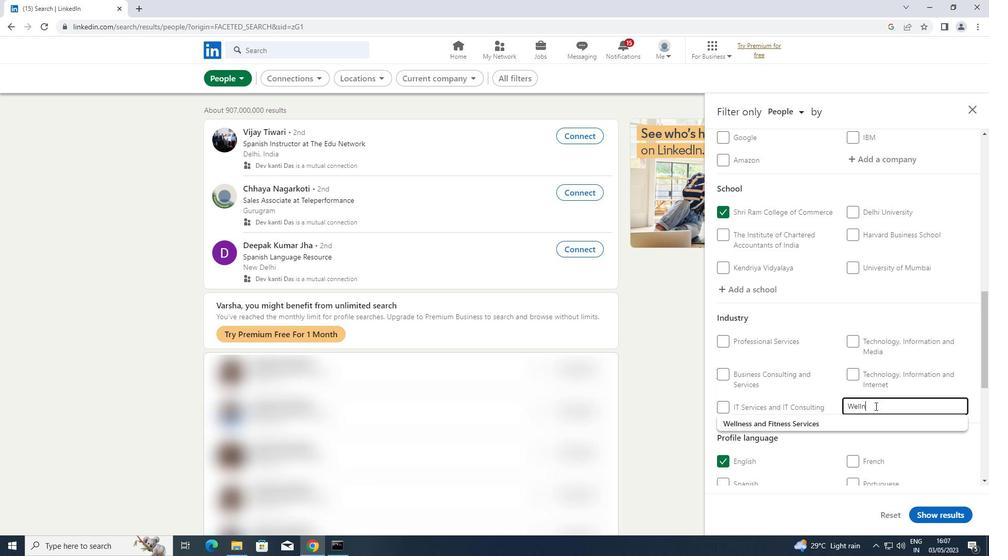 
Action: Mouse moved to (809, 423)
Screenshot: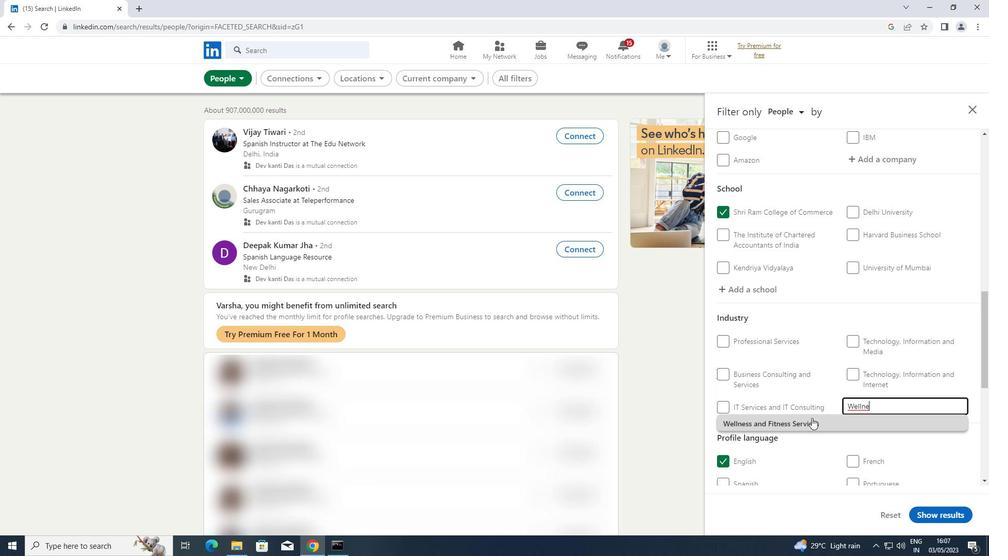 
Action: Mouse pressed left at (809, 423)
Screenshot: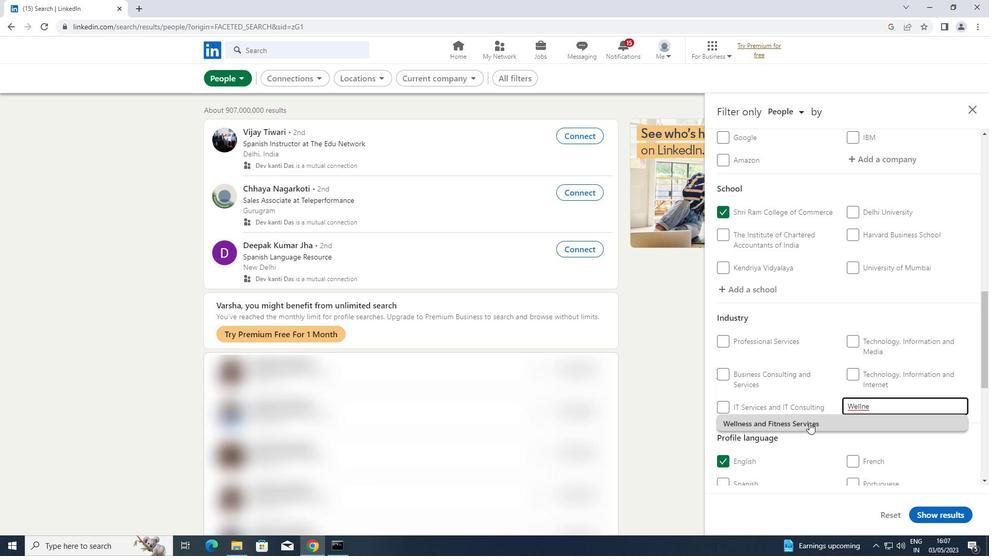 
Action: Mouse scrolled (809, 422) with delta (0, 0)
Screenshot: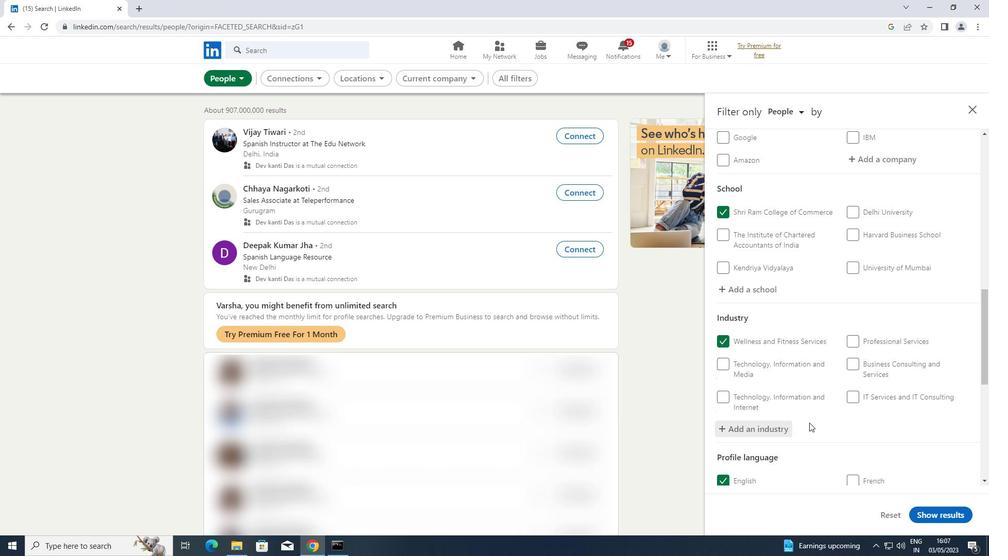 
Action: Mouse scrolled (809, 422) with delta (0, 0)
Screenshot: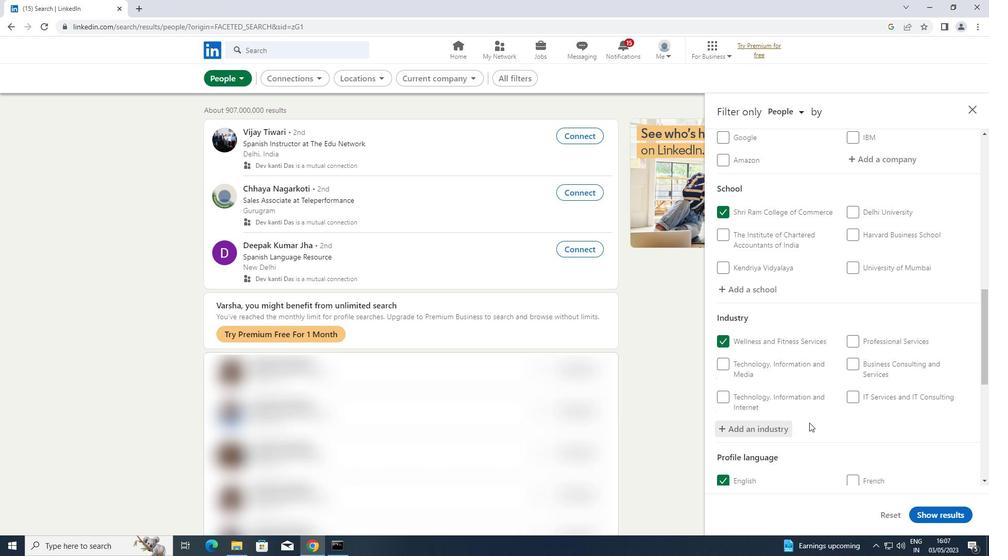 
Action: Mouse scrolled (809, 422) with delta (0, 0)
Screenshot: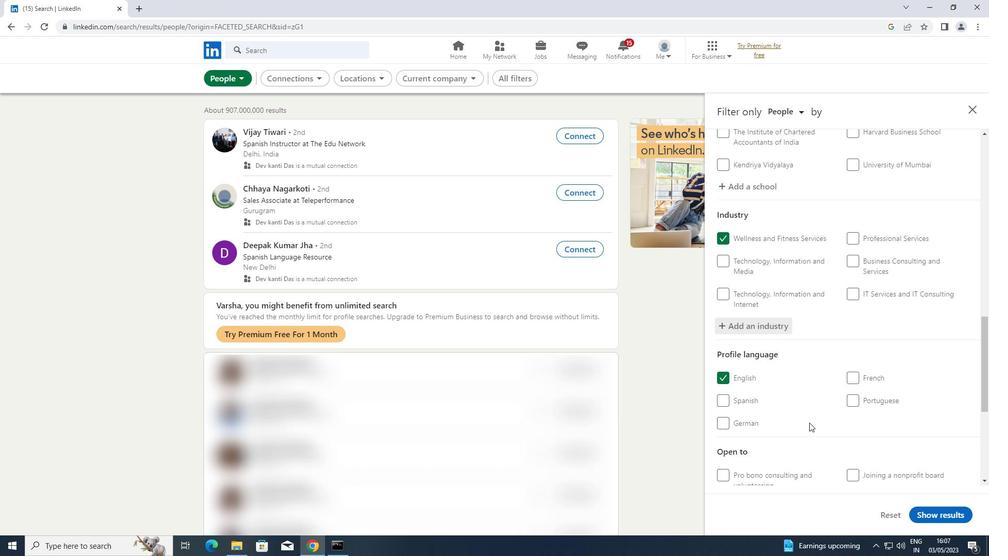 
Action: Mouse scrolled (809, 422) with delta (0, 0)
Screenshot: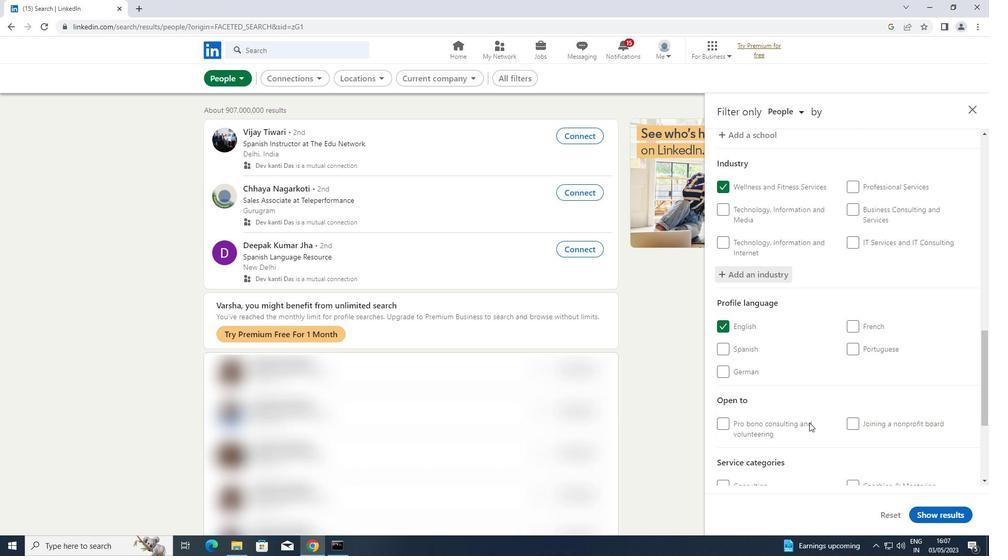 
Action: Mouse scrolled (809, 422) with delta (0, 0)
Screenshot: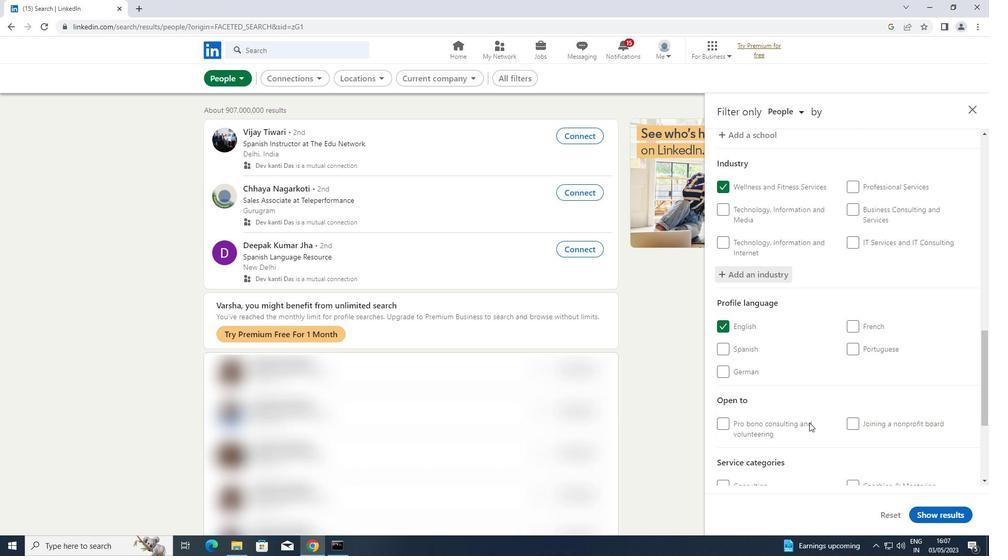 
Action: Mouse moved to (863, 427)
Screenshot: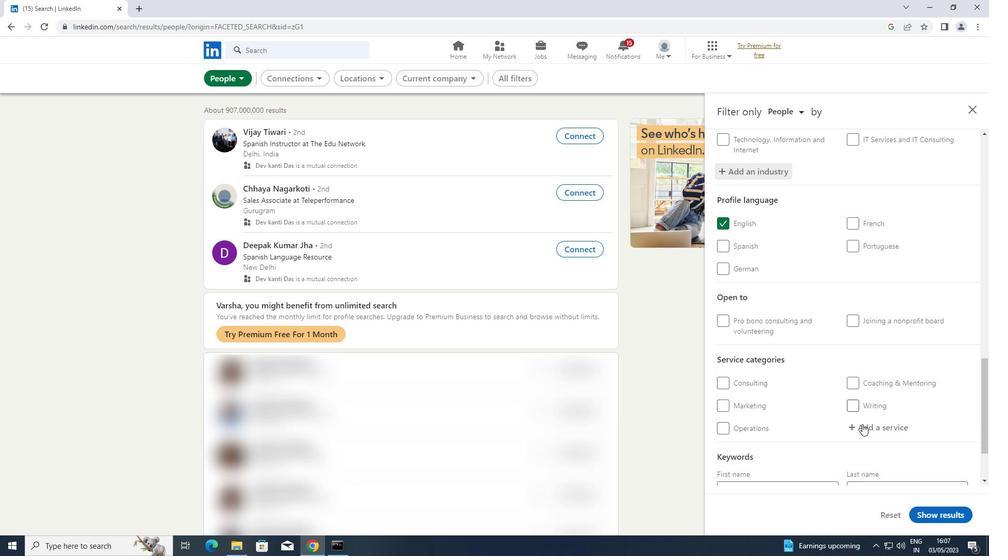 
Action: Mouse pressed left at (863, 427)
Screenshot: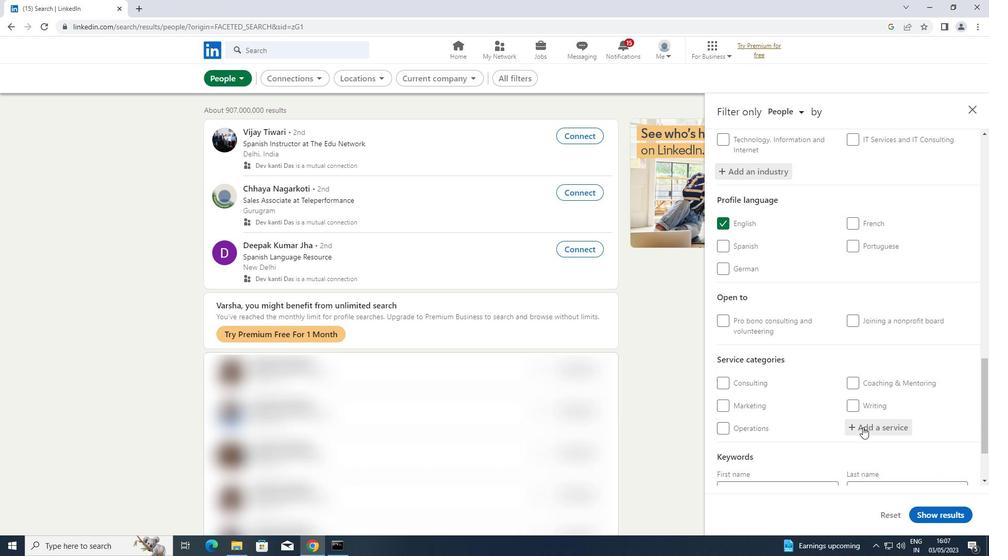 
Action: Key pressed <Key.shift>PACKAGING
Screenshot: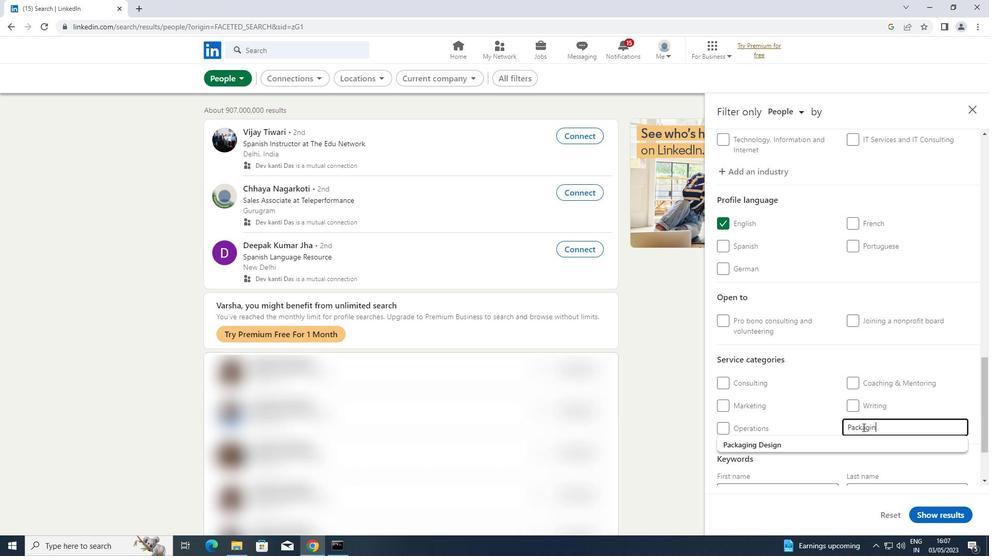 
Action: Mouse moved to (793, 440)
Screenshot: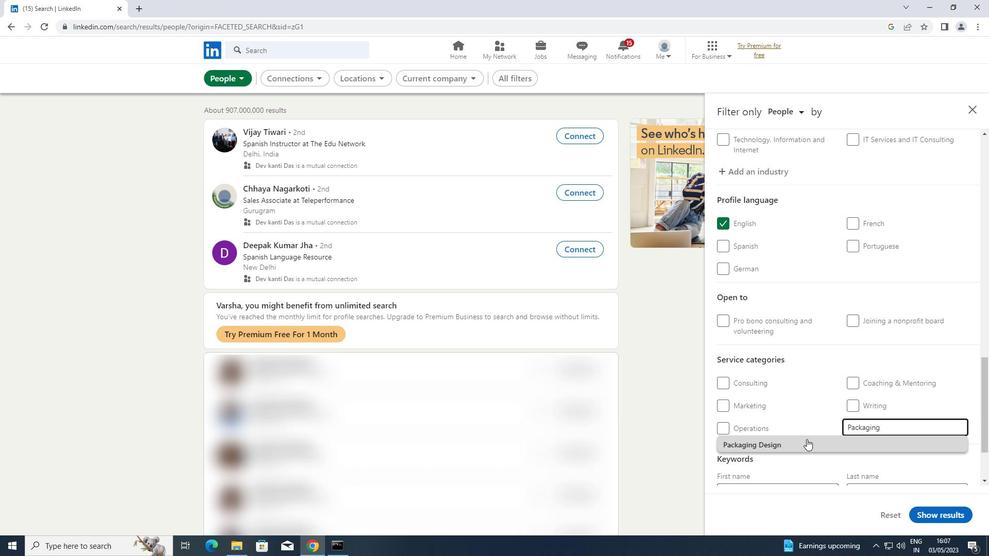 
Action: Mouse pressed left at (793, 440)
Screenshot: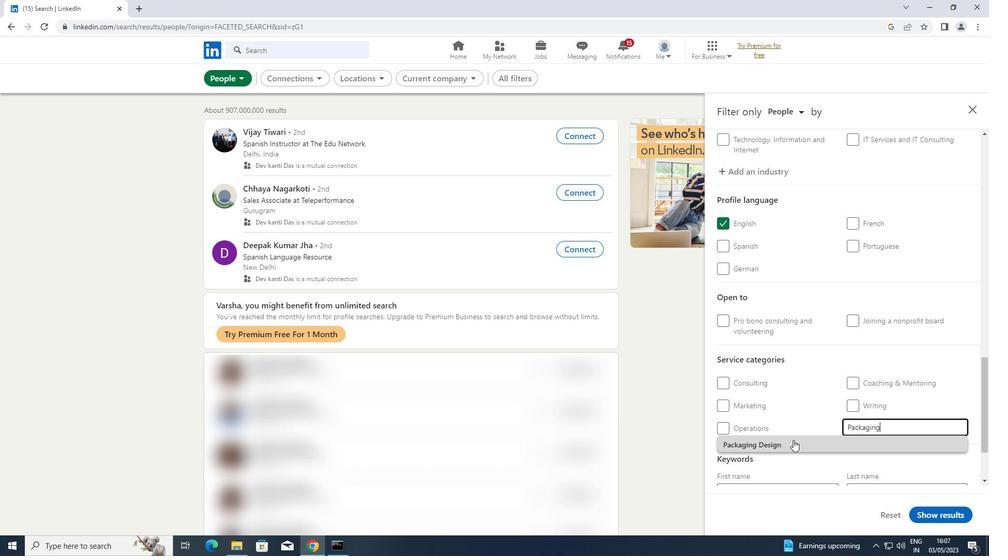 
Action: Mouse scrolled (793, 440) with delta (0, 0)
Screenshot: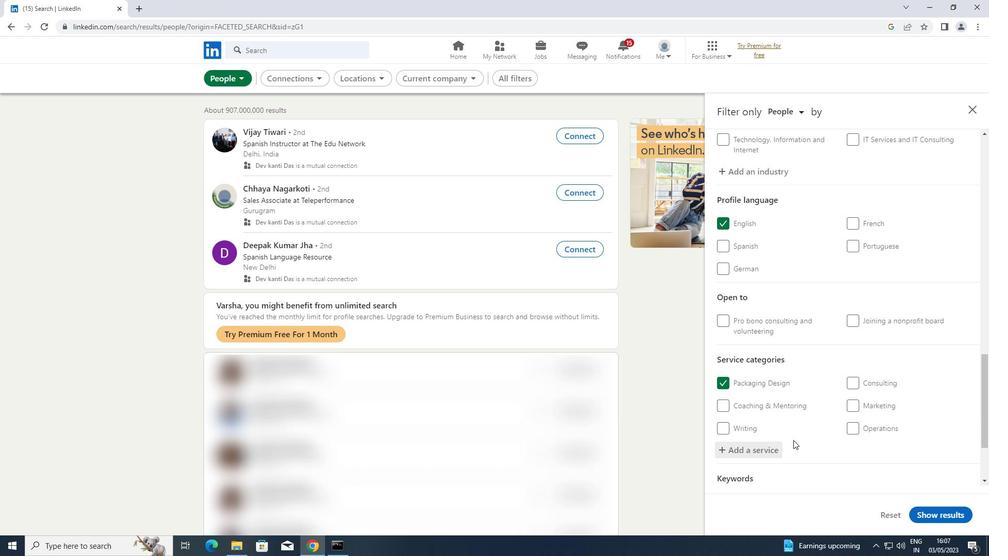 
Action: Mouse scrolled (793, 440) with delta (0, 0)
Screenshot: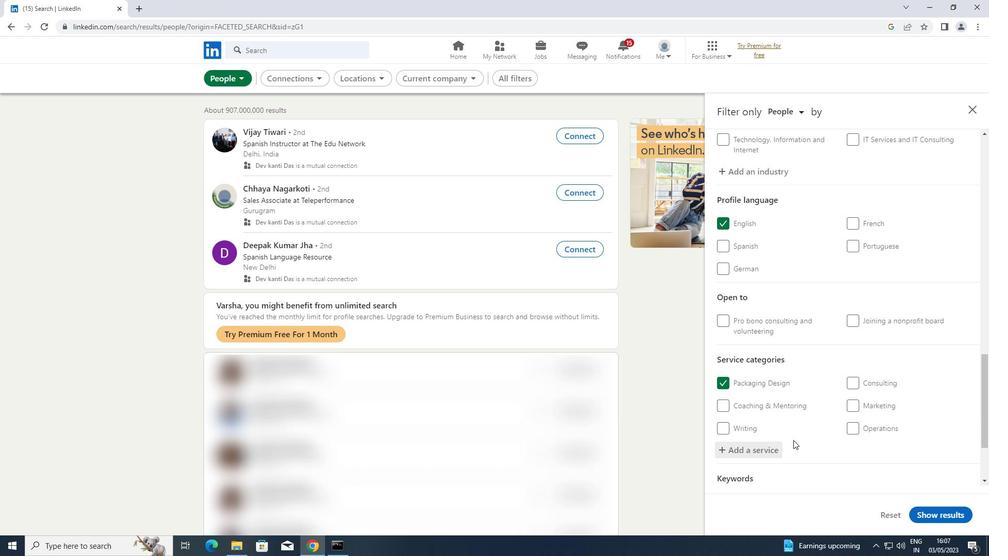 
Action: Mouse scrolled (793, 440) with delta (0, 0)
Screenshot: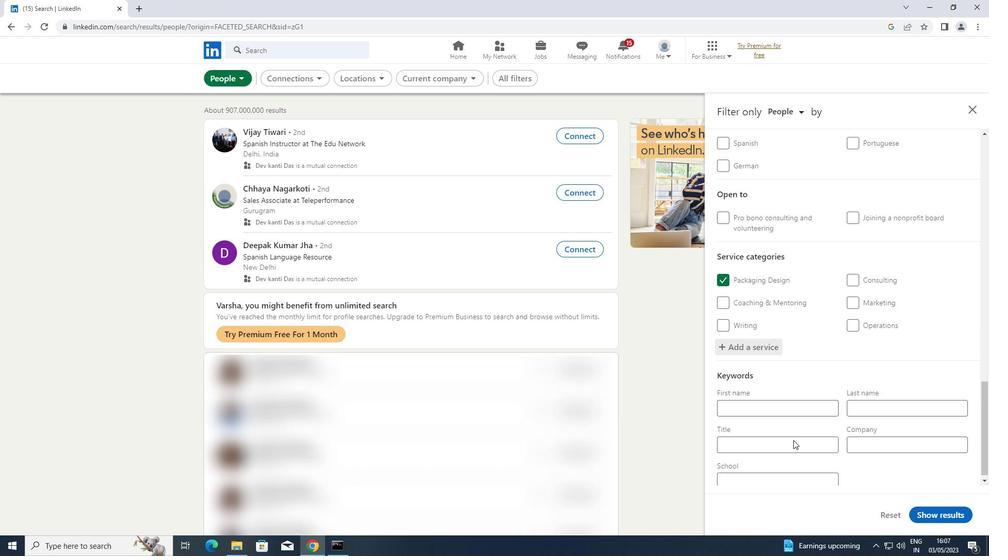 
Action: Mouse scrolled (793, 440) with delta (0, 0)
Screenshot: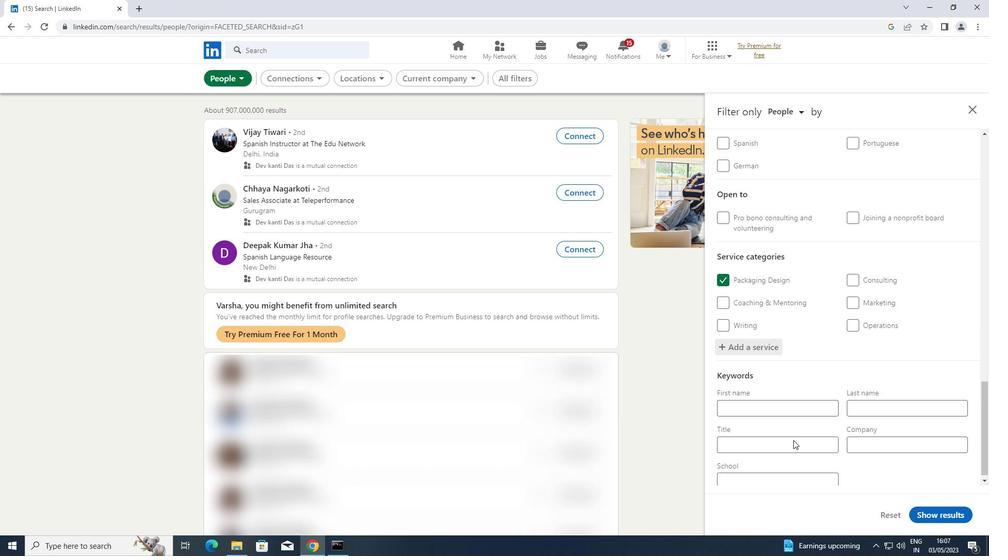 
Action: Mouse scrolled (793, 440) with delta (0, 0)
Screenshot: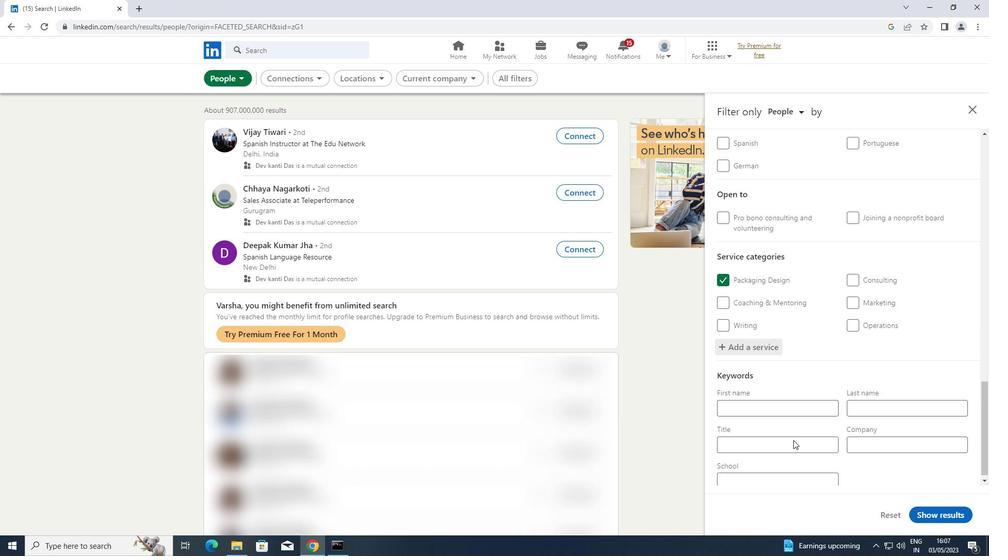 
Action: Mouse scrolled (793, 440) with delta (0, 0)
Screenshot: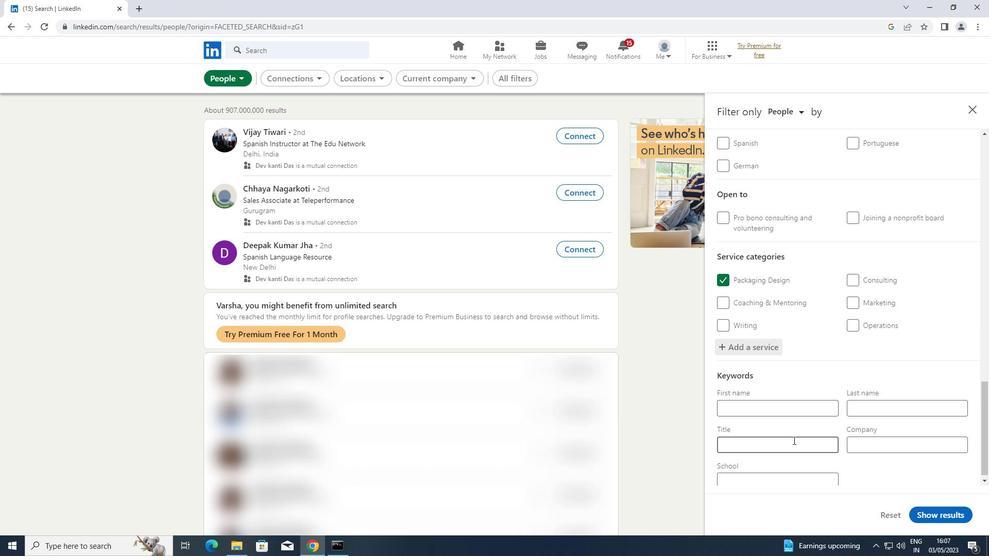 
Action: Mouse moved to (793, 440)
Screenshot: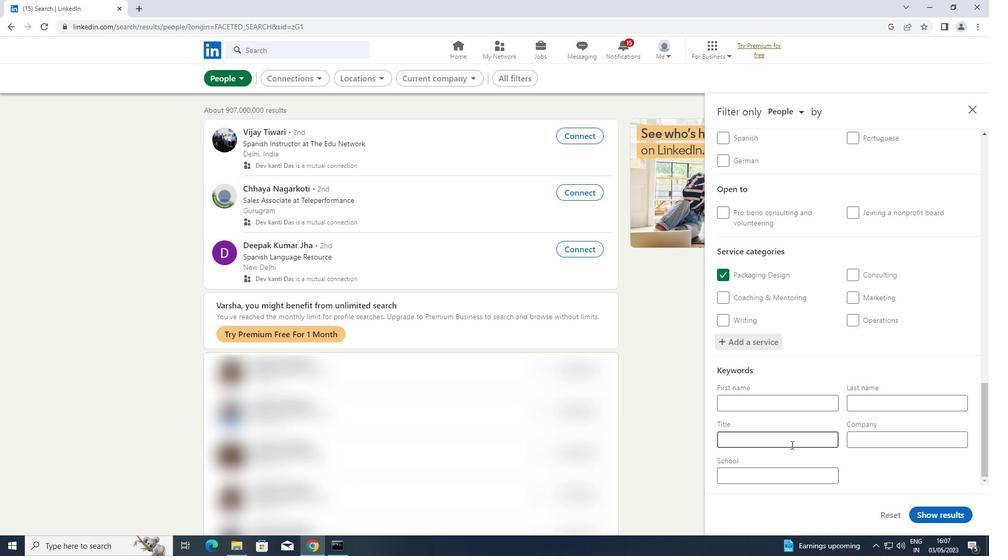 
Action: Mouse pressed left at (793, 440)
Screenshot: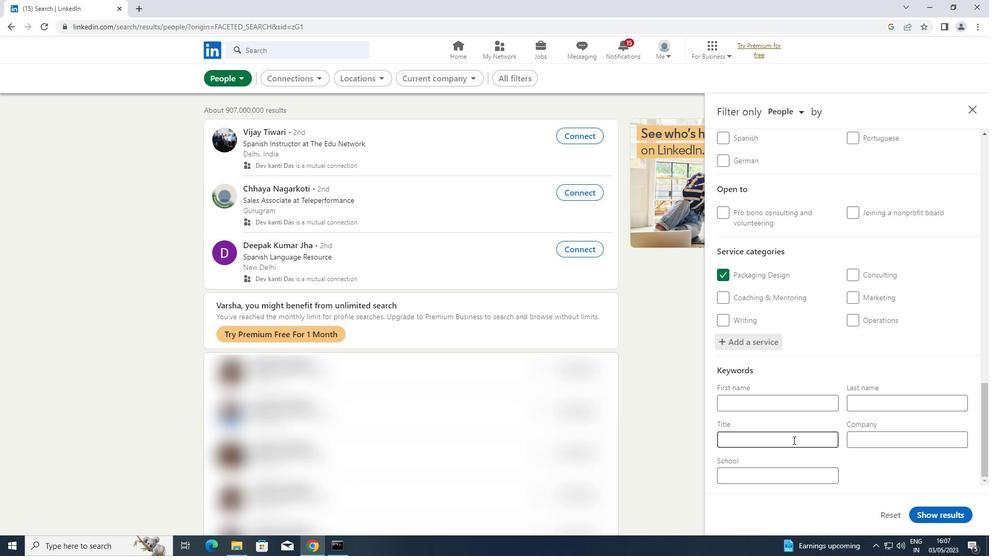 
Action: Key pressed <Key.shift>ECONOMIST
Screenshot: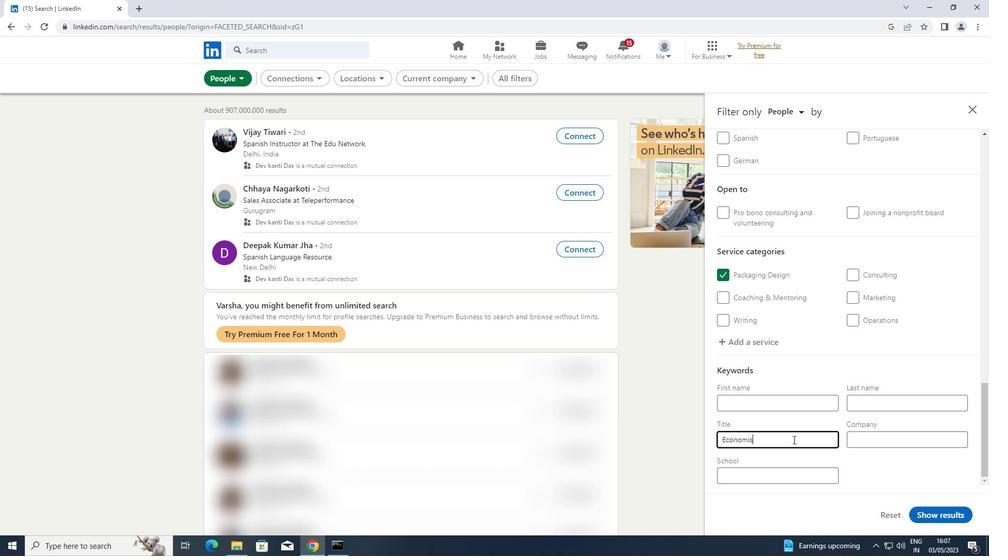 
Action: Mouse moved to (938, 517)
Screenshot: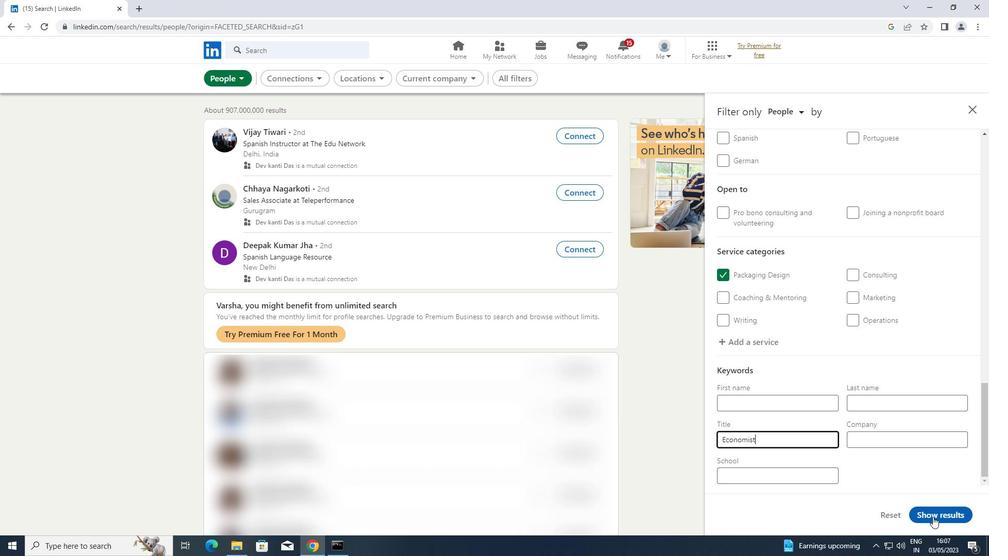 
Action: Mouse pressed left at (938, 517)
Screenshot: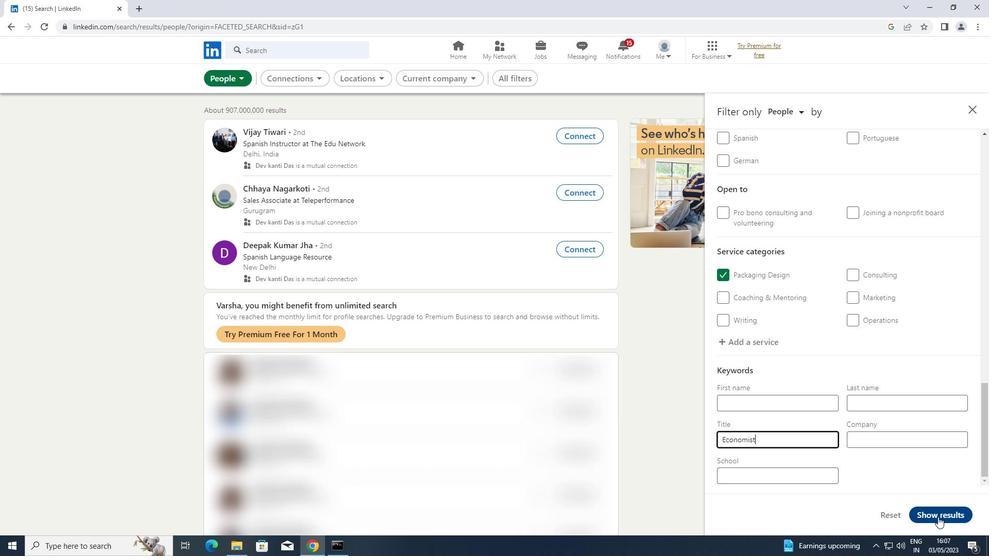 
